 Task: Choose the host language as Hindi.
Action: Mouse pressed left at (699, 249)
Screenshot: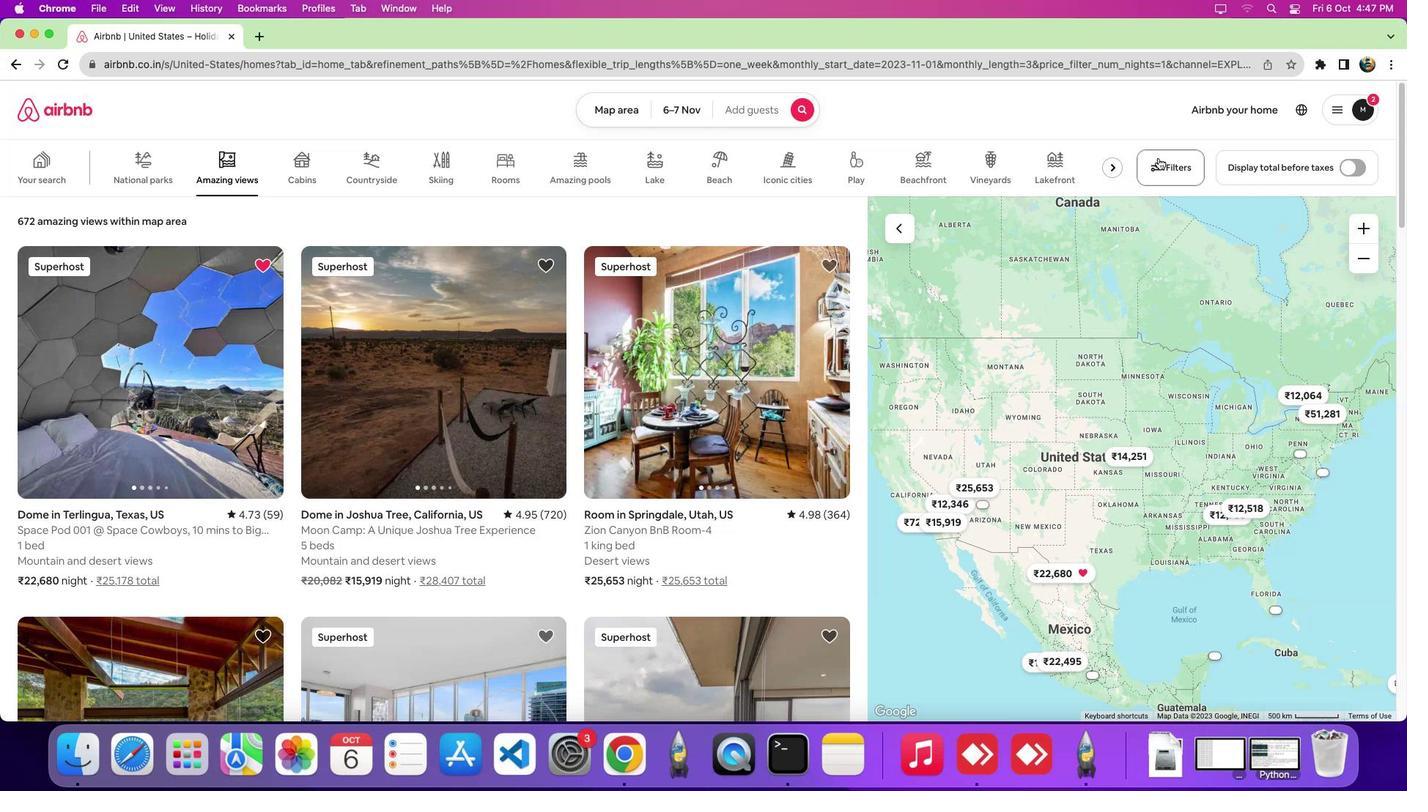 
Action: Mouse moved to (699, 257)
Screenshot: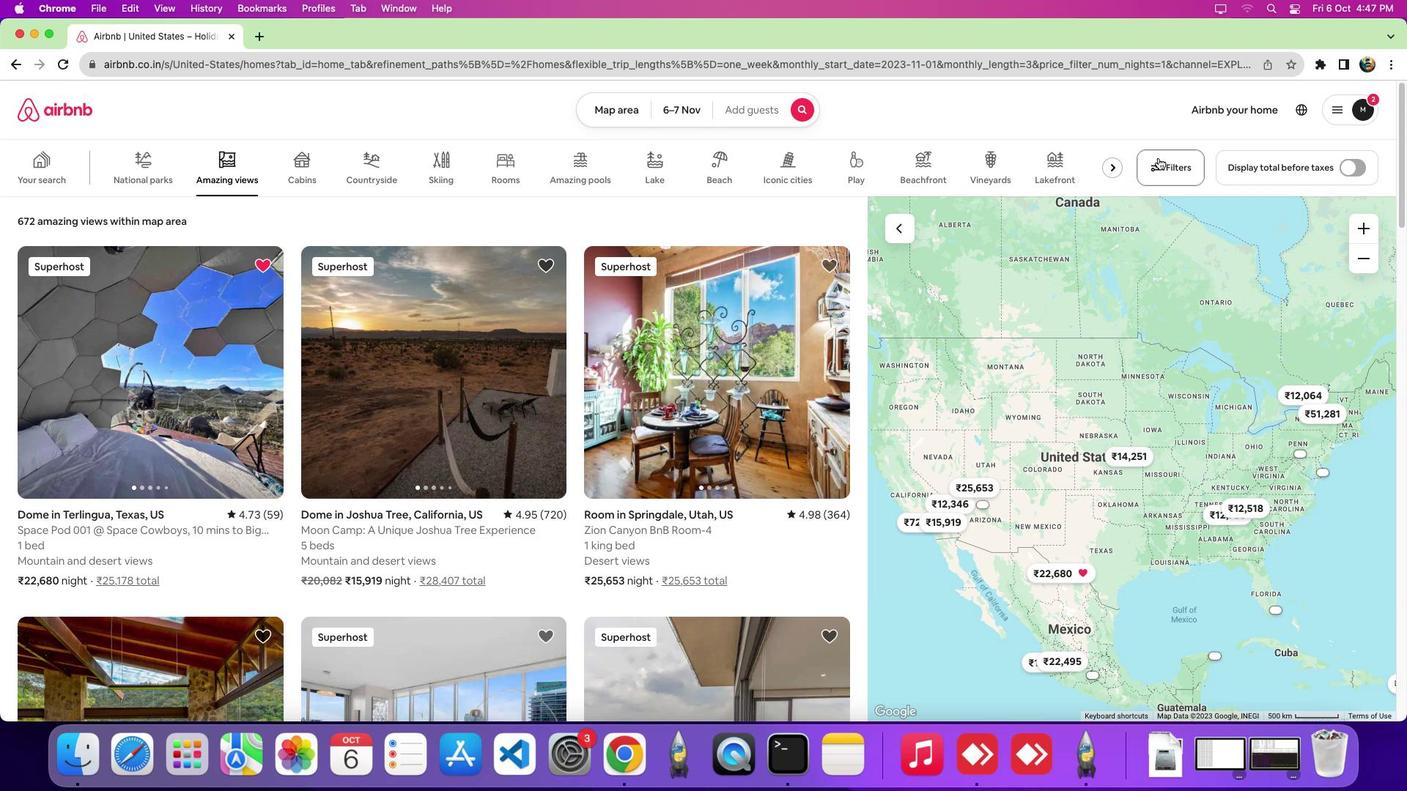 
Action: Mouse pressed left at (699, 257)
Screenshot: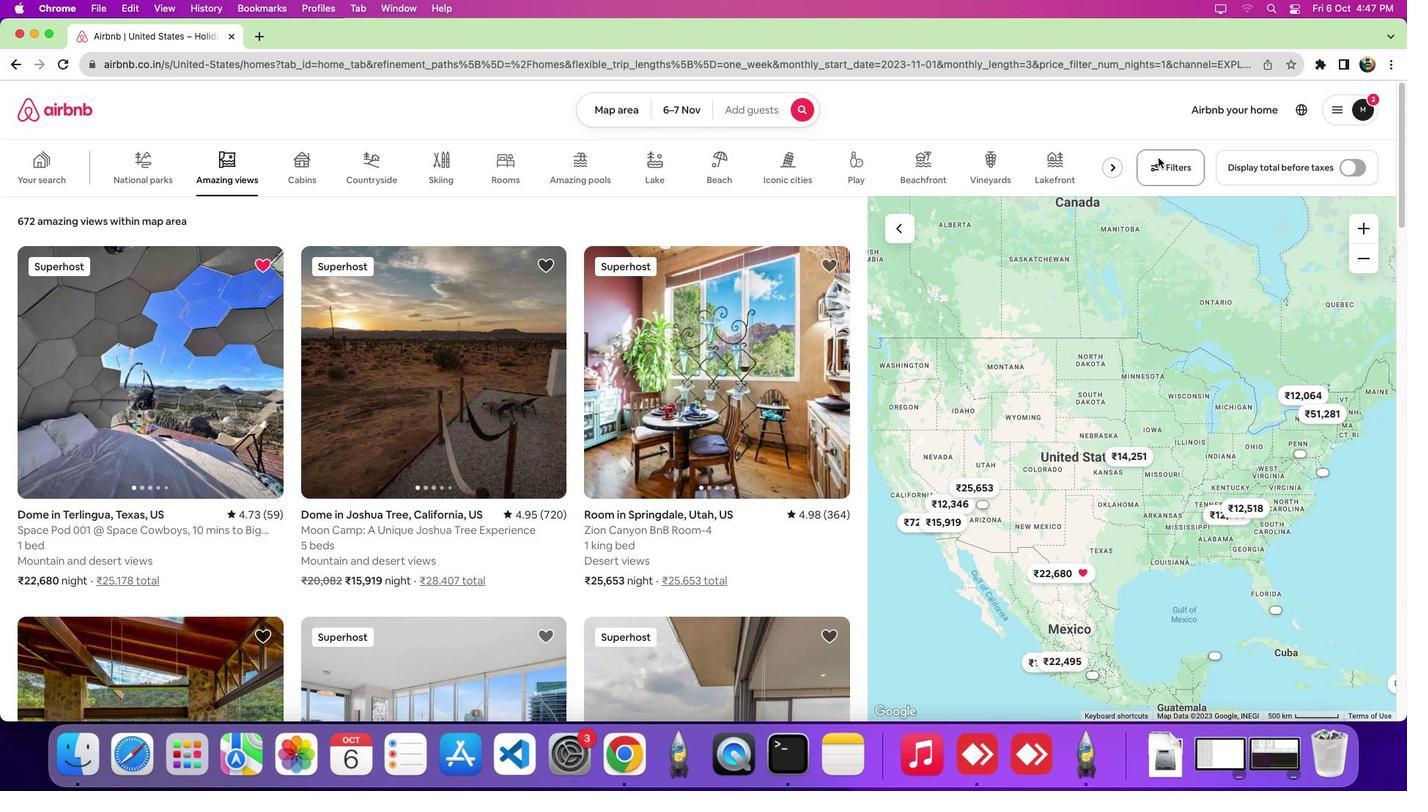 
Action: Mouse pressed left at (699, 257)
Screenshot: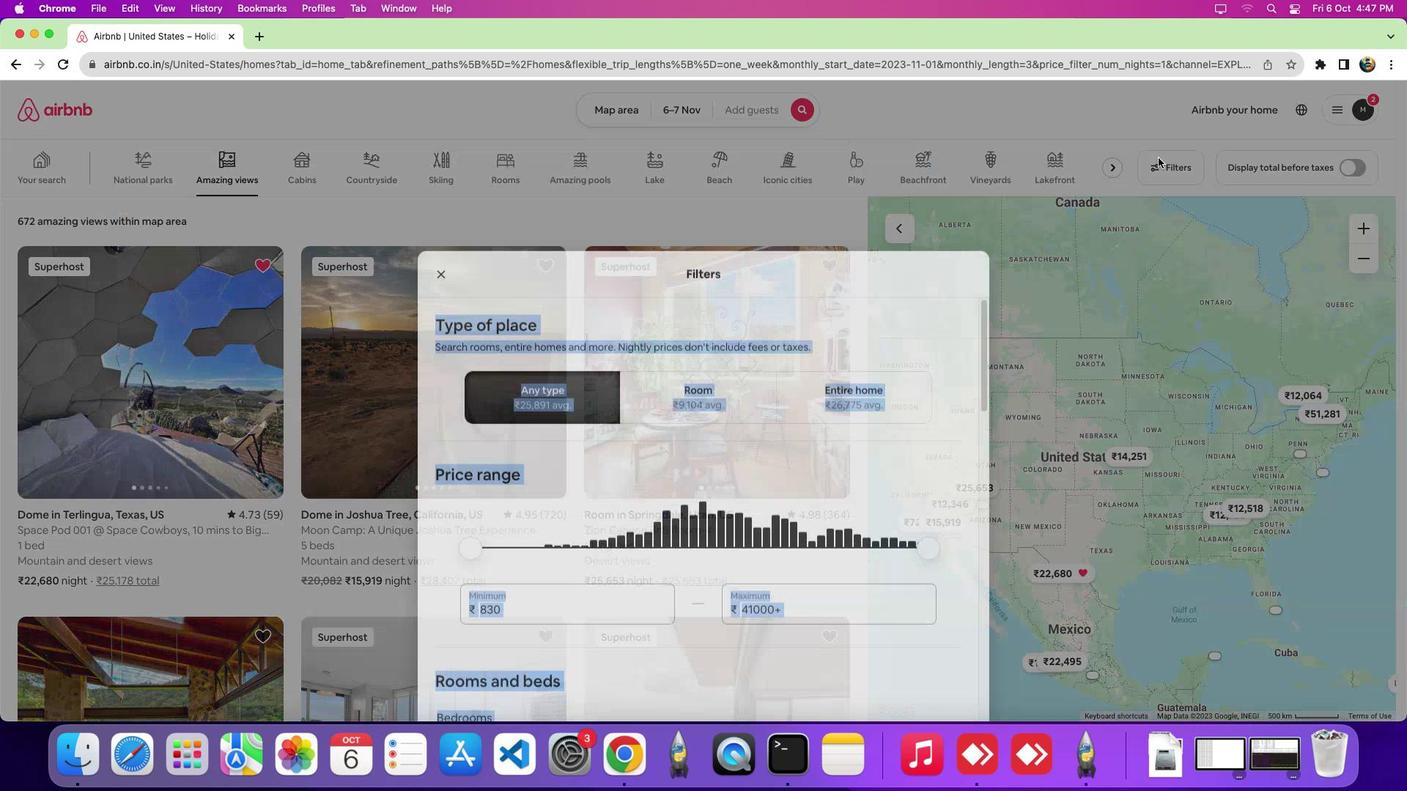 
Action: Mouse moved to (699, 263)
Screenshot: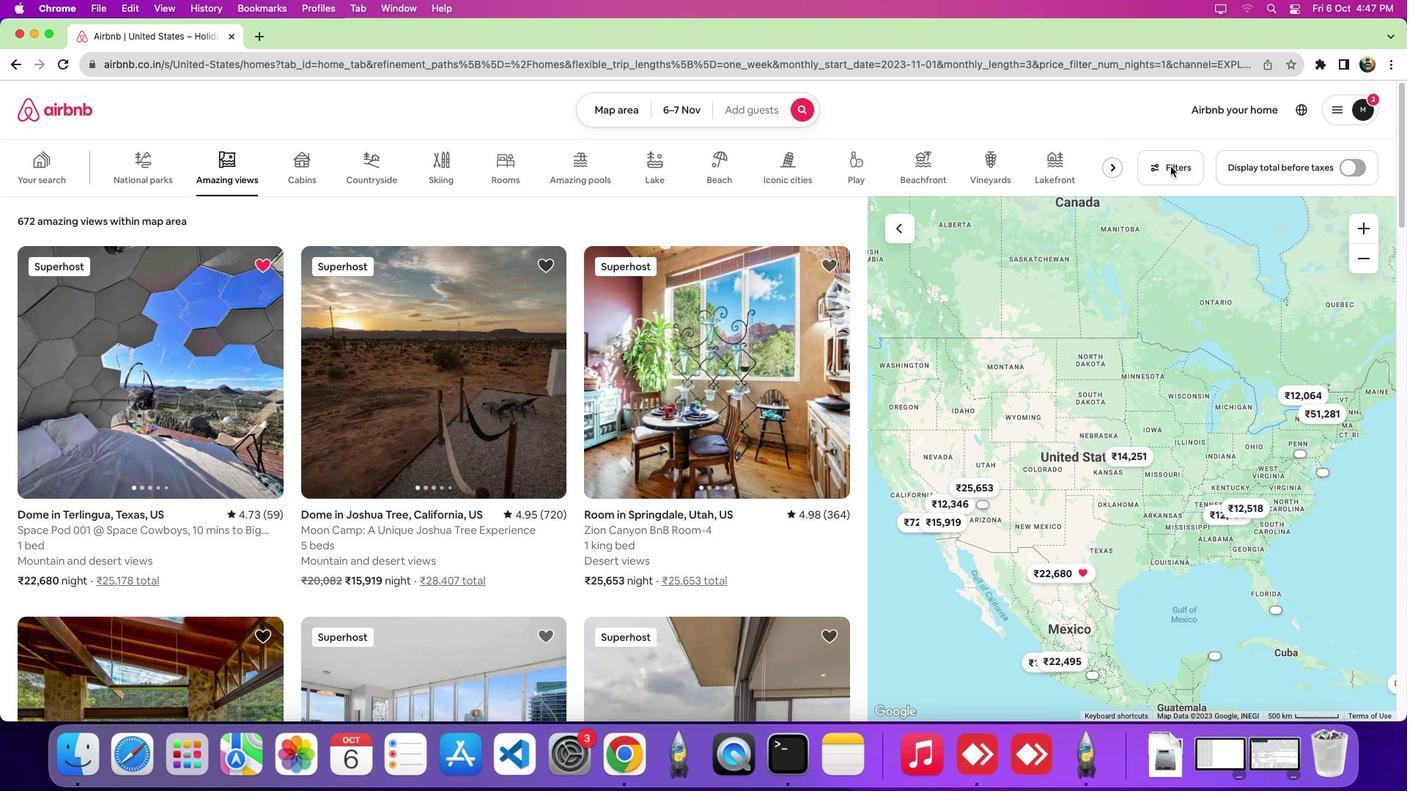 
Action: Mouse pressed left at (699, 263)
Screenshot: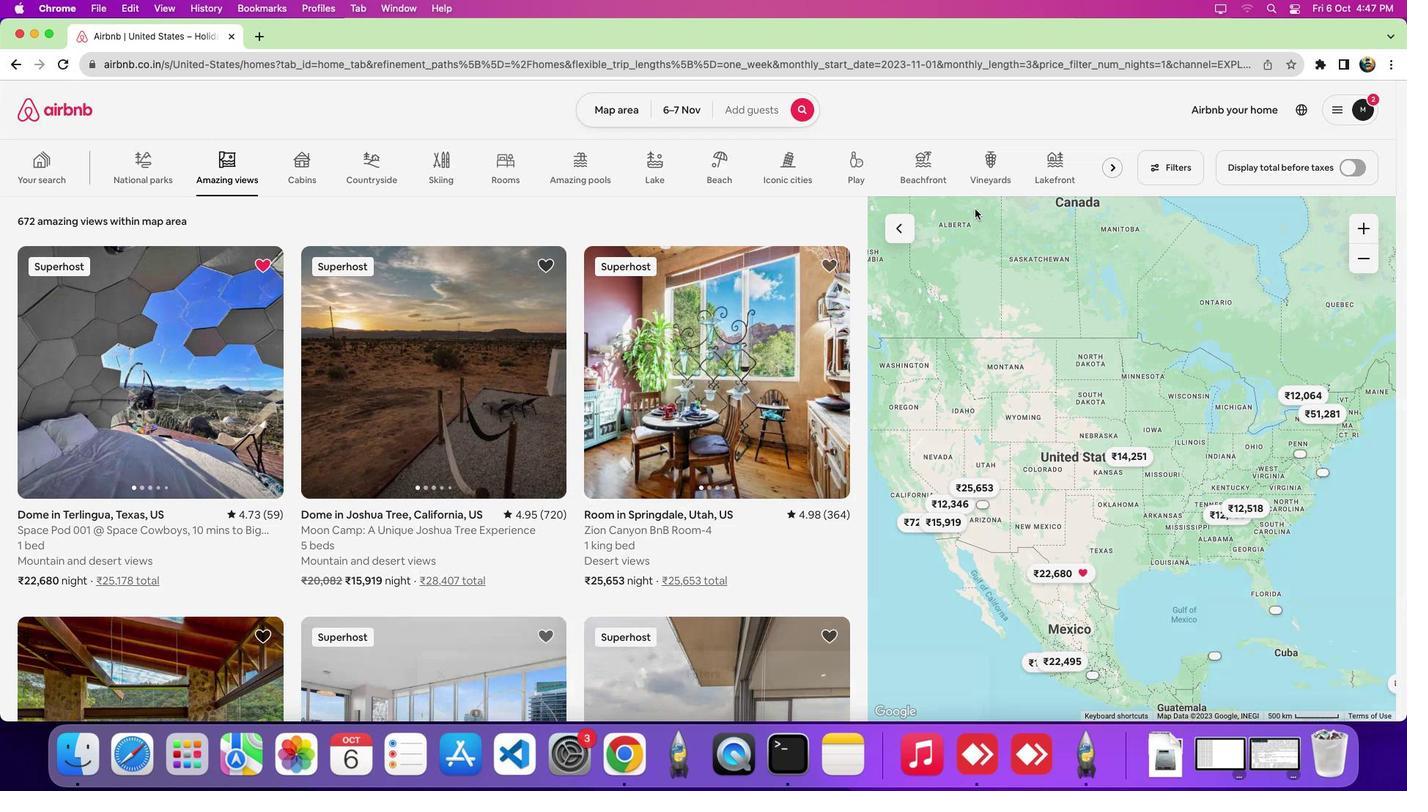 
Action: Mouse moved to (690, 319)
Screenshot: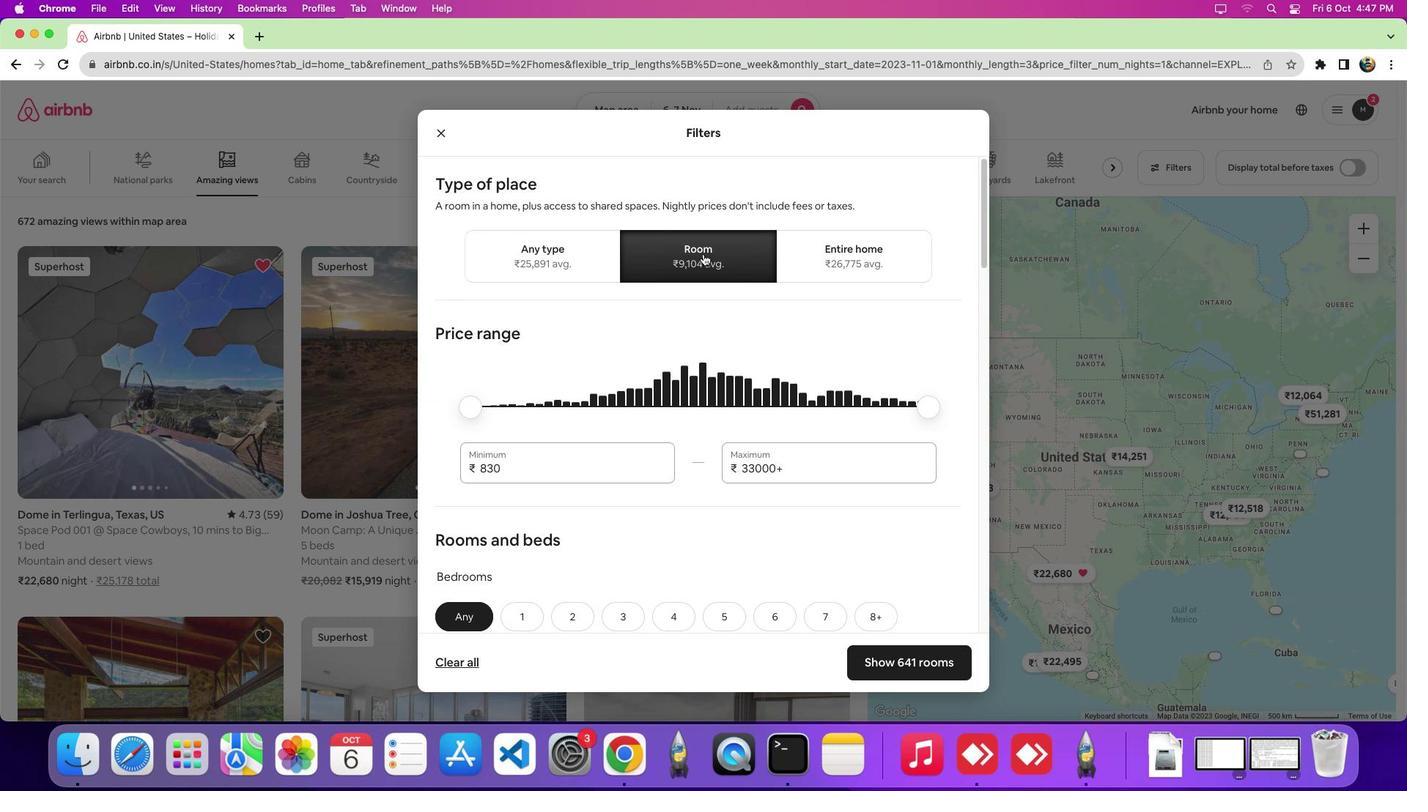 
Action: Mouse pressed left at (690, 319)
Screenshot: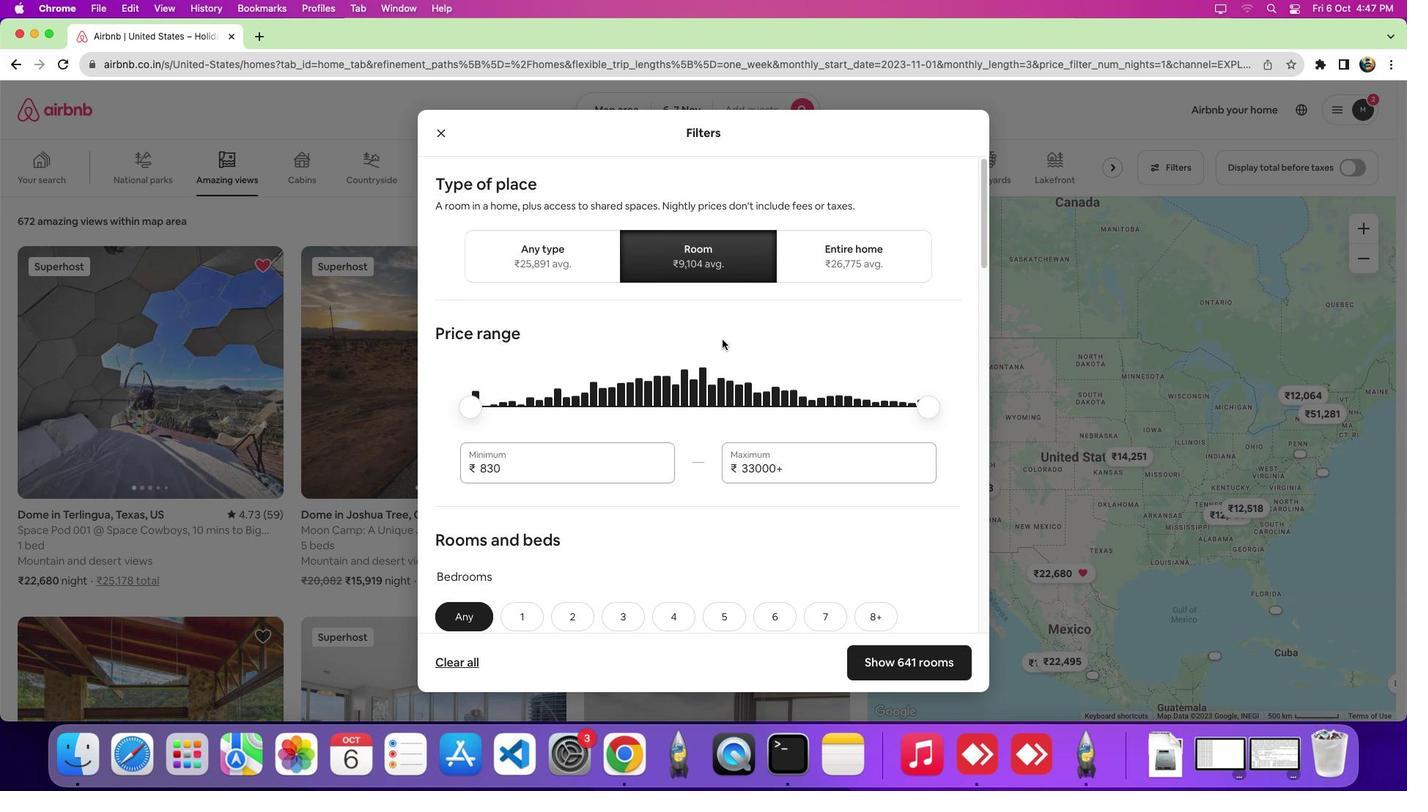
Action: Mouse moved to (692, 442)
Screenshot: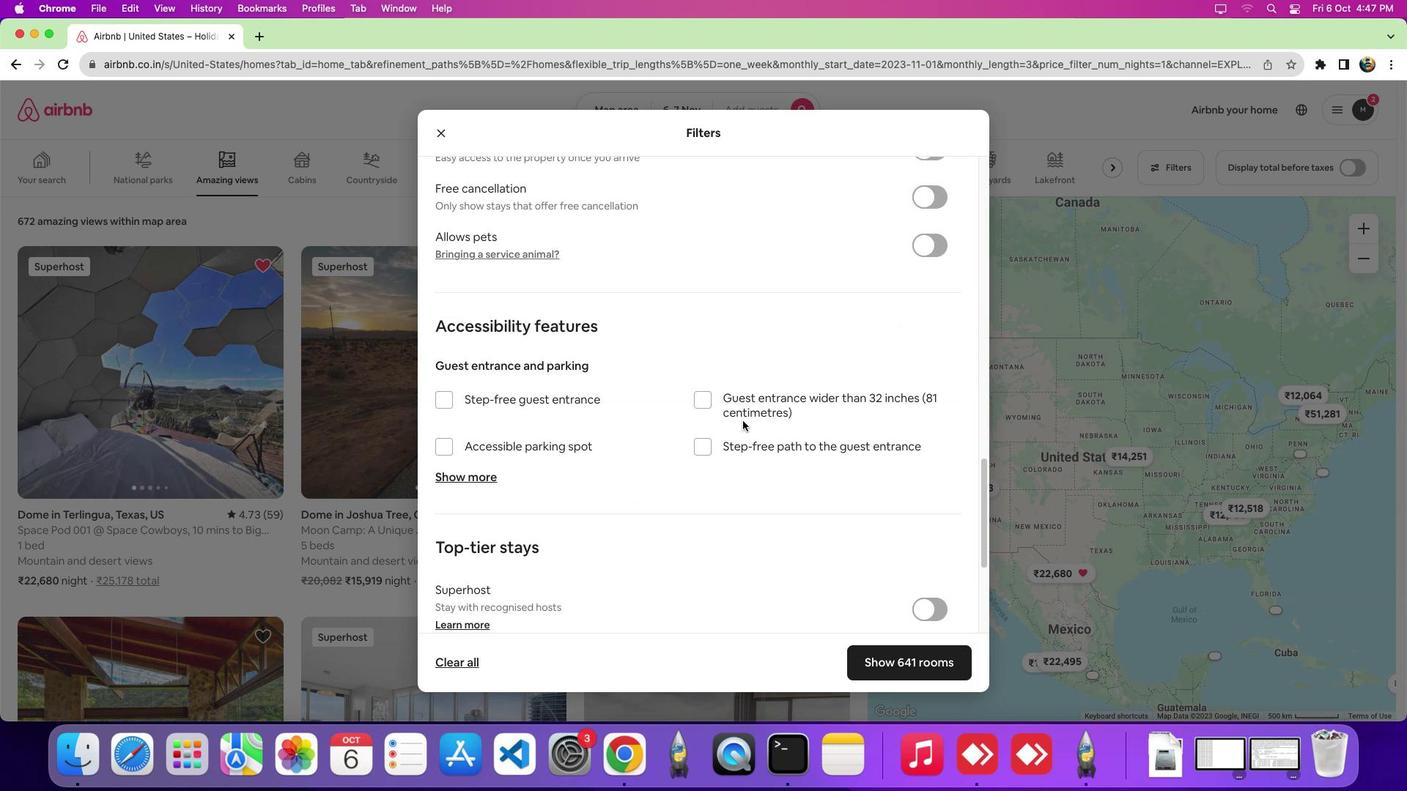 
Action: Mouse scrolled (692, 442) with delta (677, 153)
Screenshot: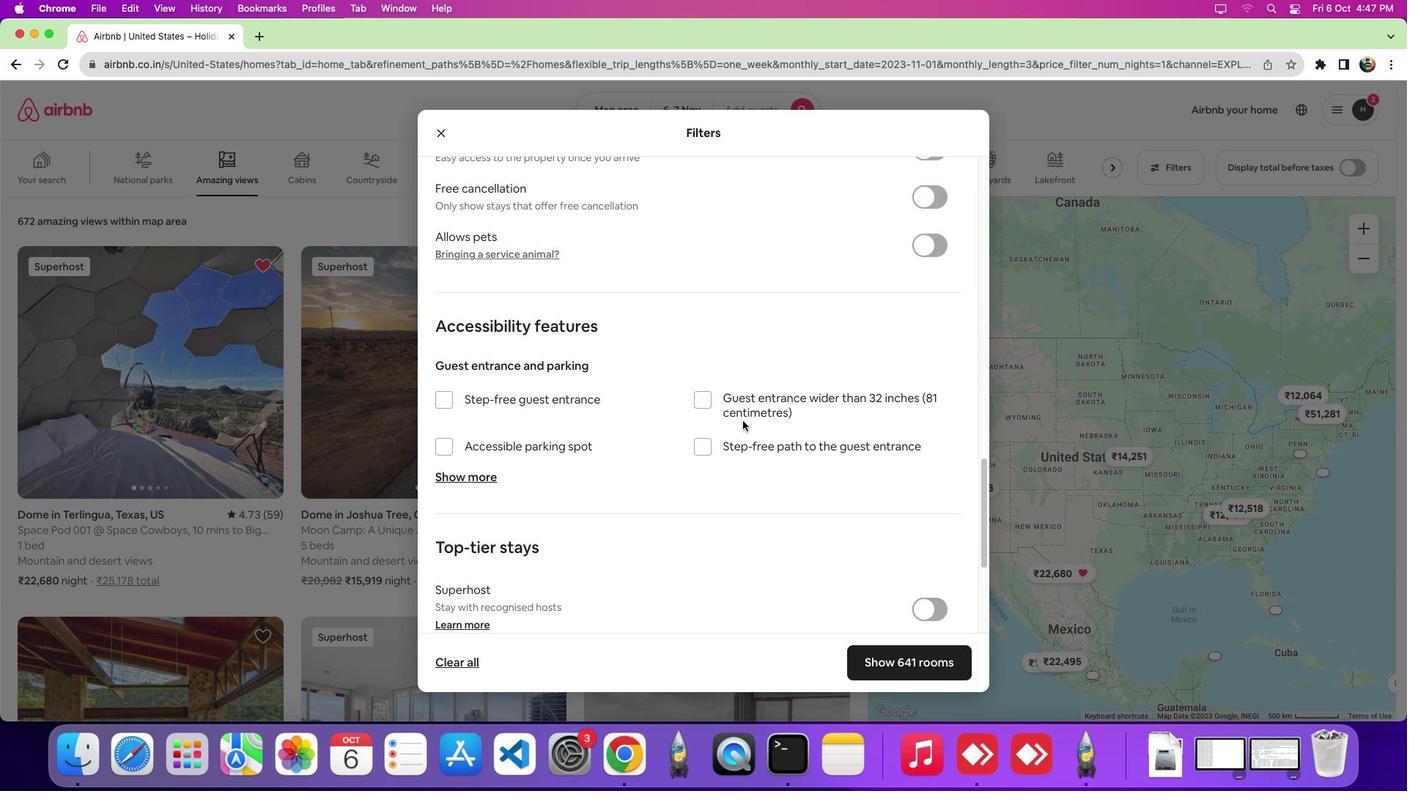 
Action: Mouse scrolled (692, 442) with delta (677, 152)
Screenshot: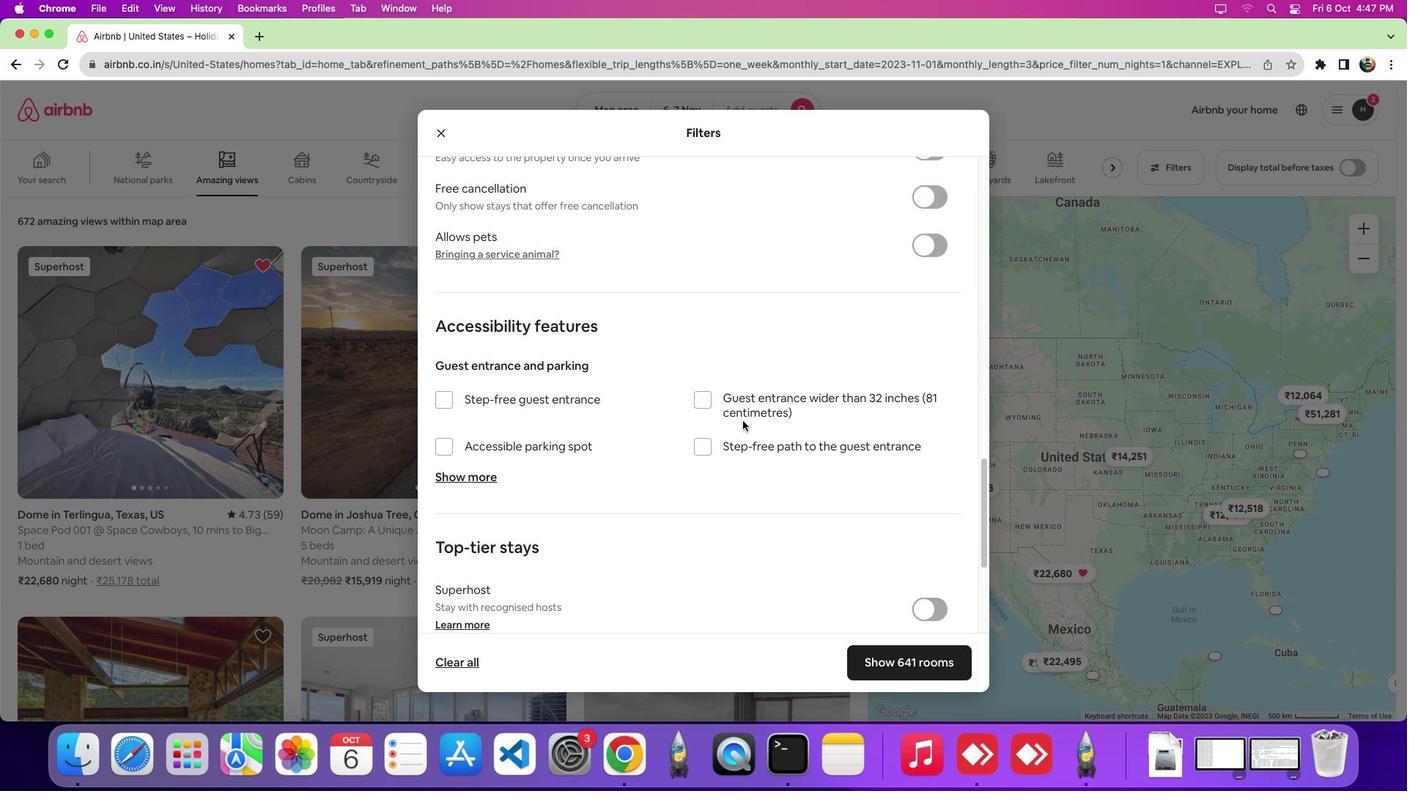 
Action: Mouse scrolled (692, 442) with delta (677, 148)
Screenshot: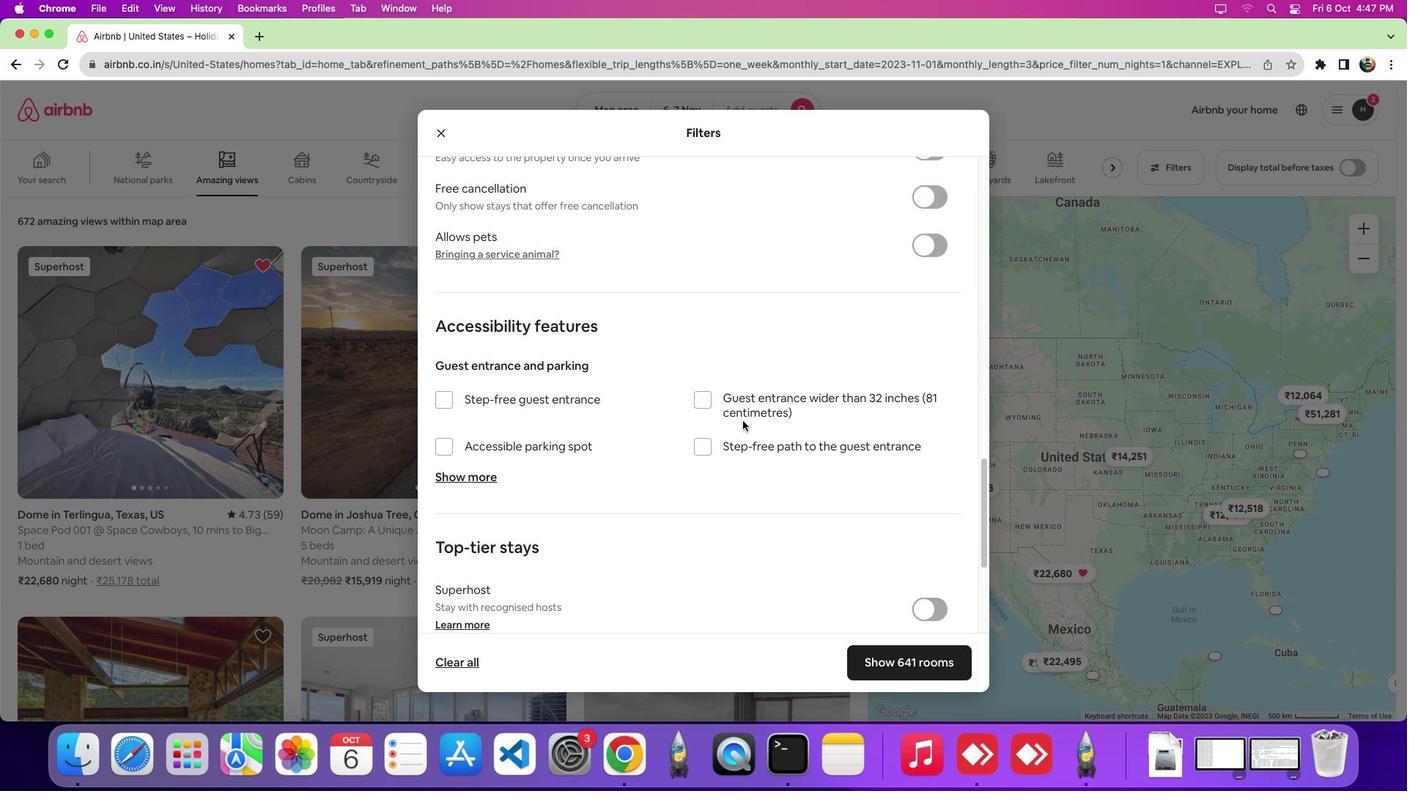 
Action: Mouse scrolled (692, 442) with delta (677, 146)
Screenshot: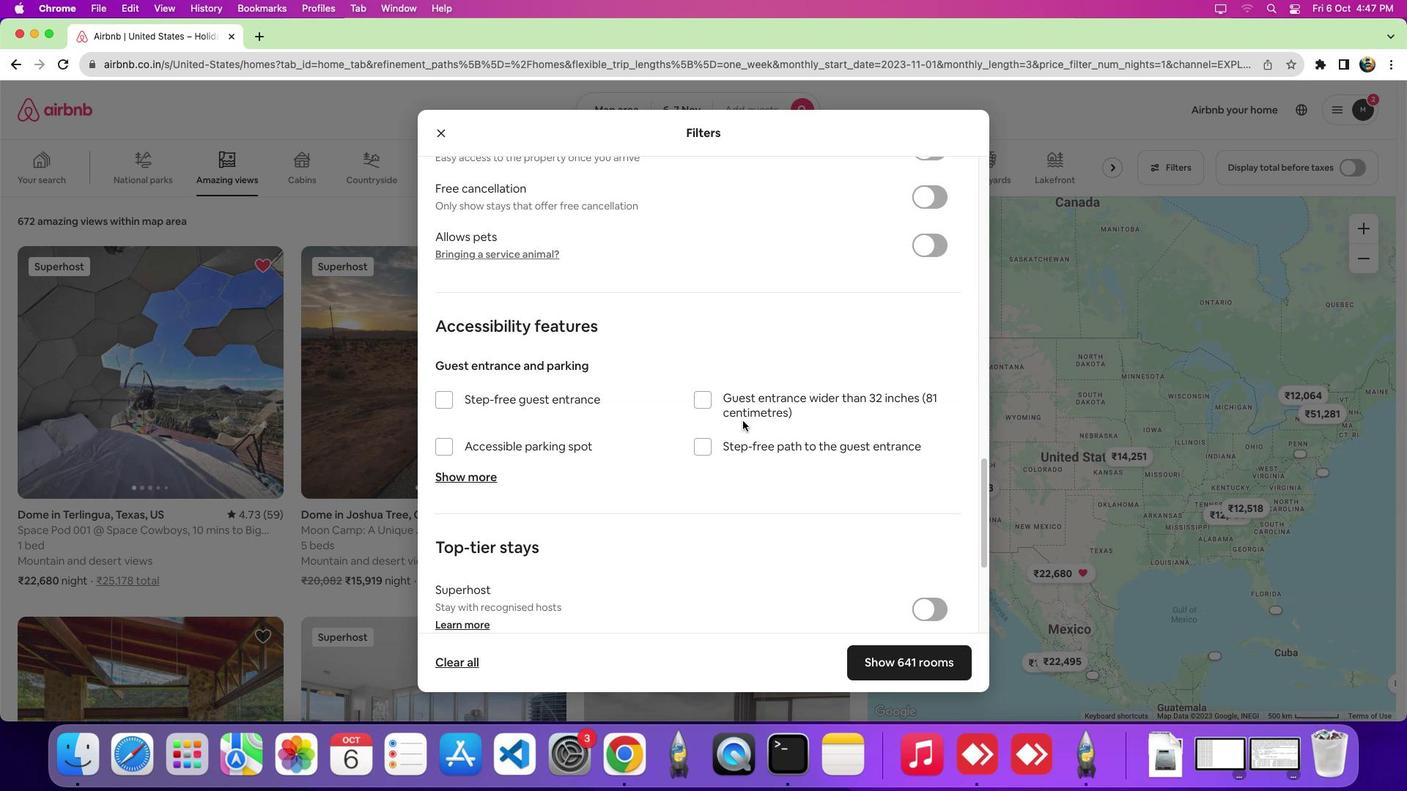 
Action: Mouse scrolled (692, 442) with delta (677, 145)
Screenshot: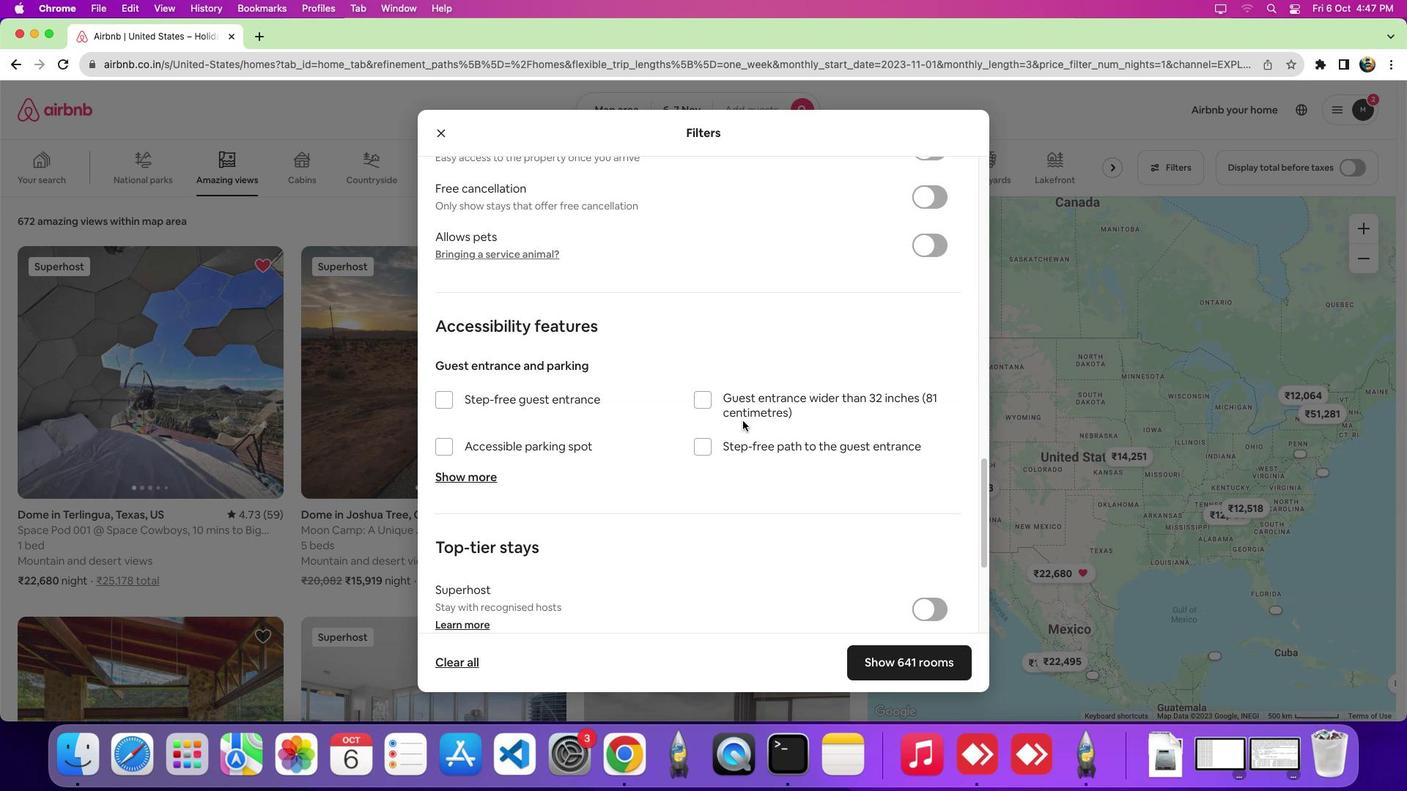 
Action: Mouse moved to (691, 429)
Screenshot: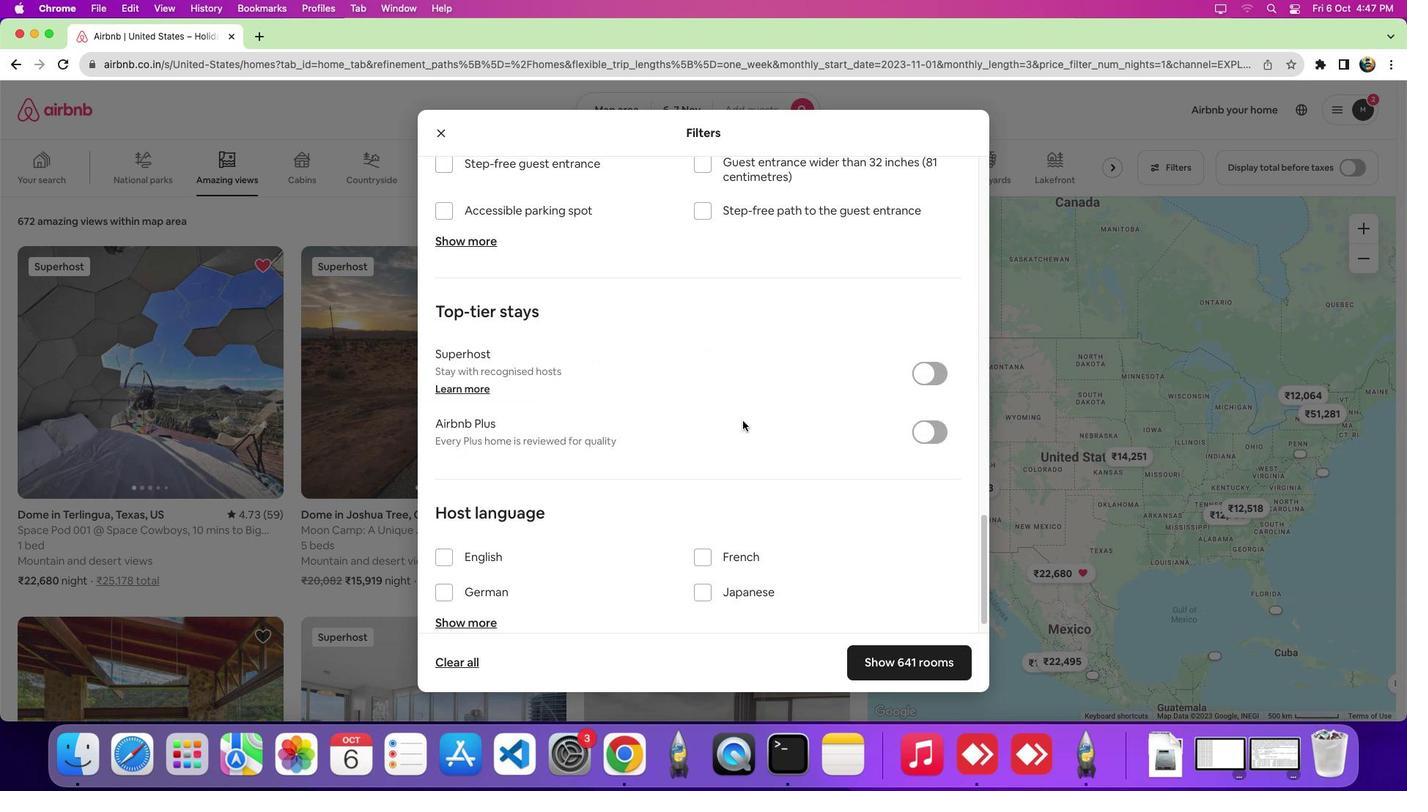 
Action: Mouse scrolled (691, 429) with delta (677, 153)
Screenshot: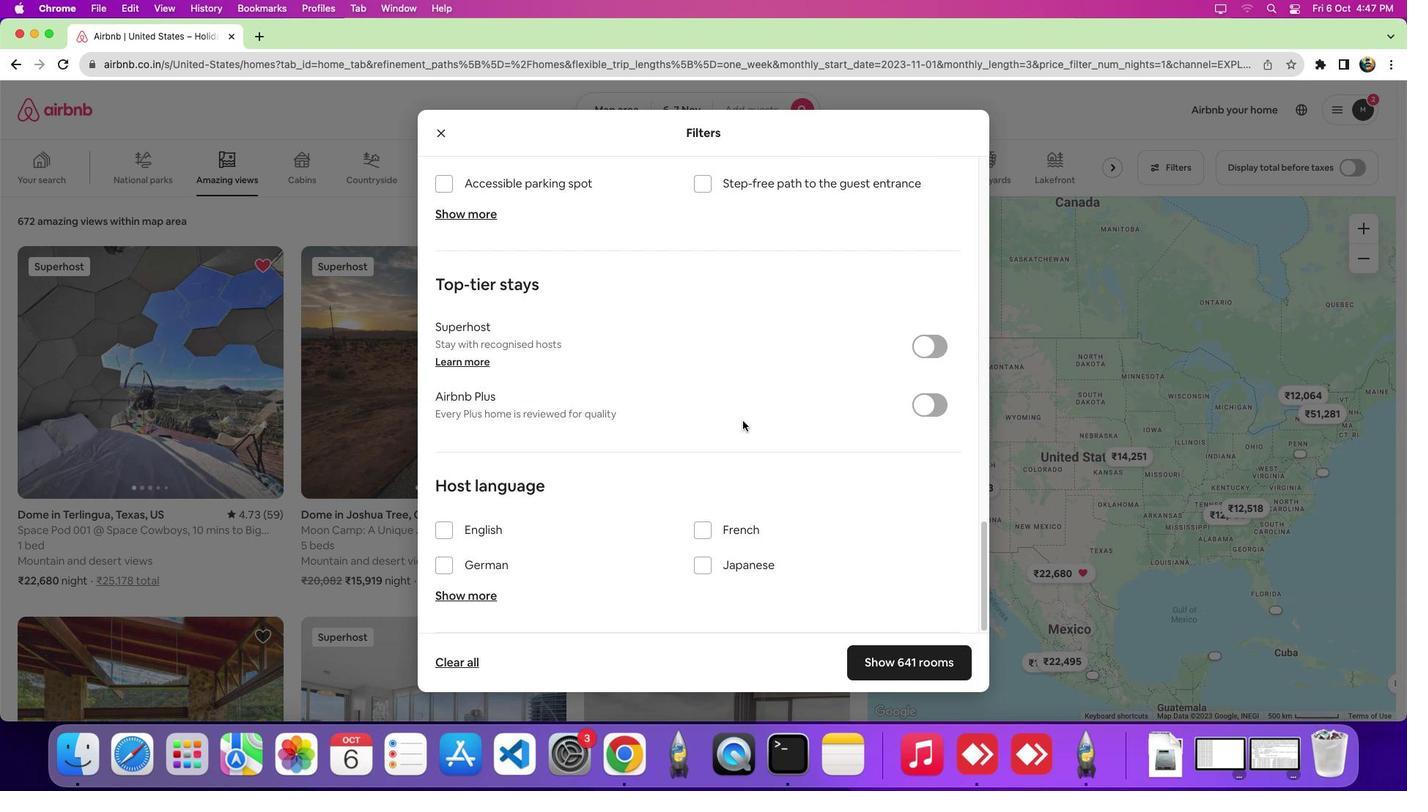 
Action: Mouse scrolled (691, 429) with delta (677, 152)
Screenshot: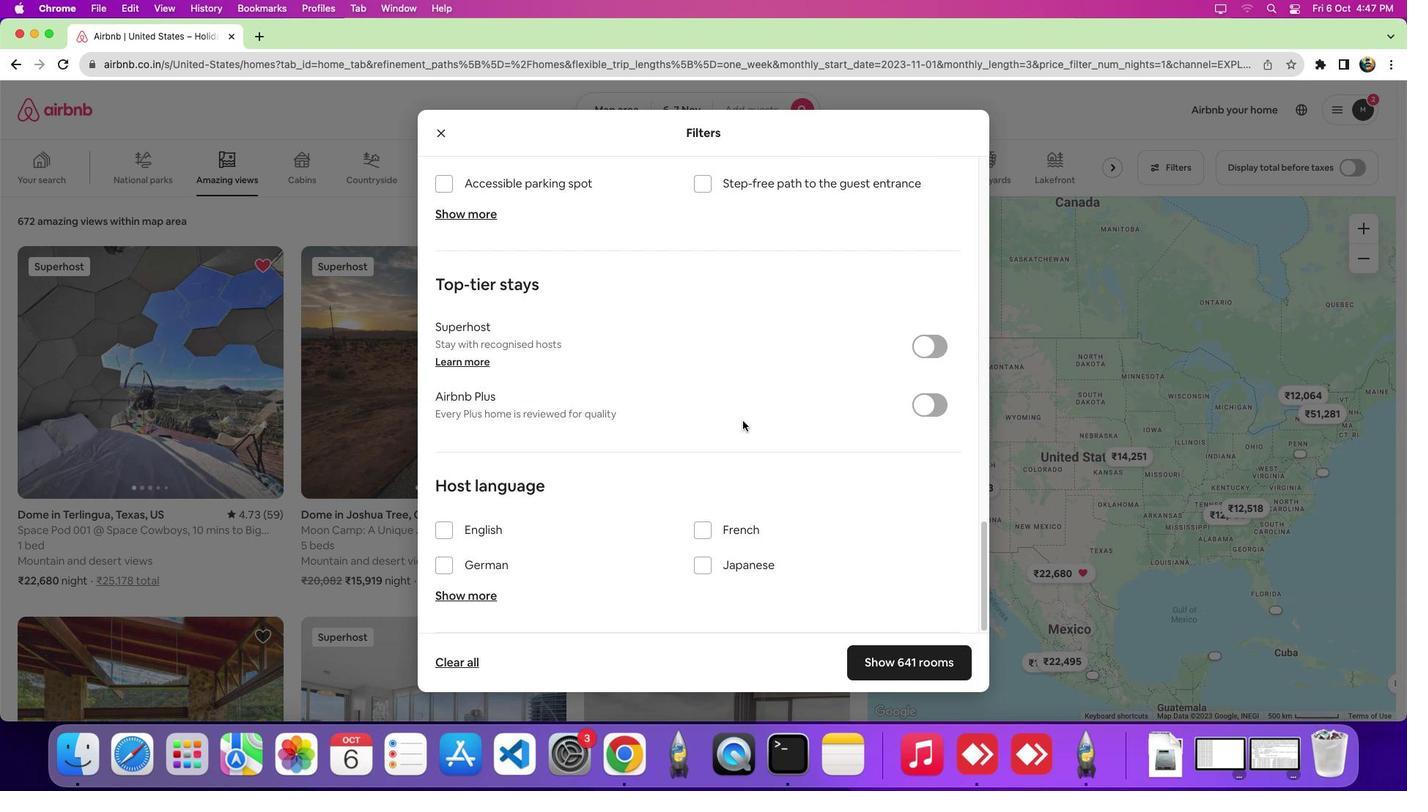 
Action: Mouse scrolled (691, 429) with delta (677, 148)
Screenshot: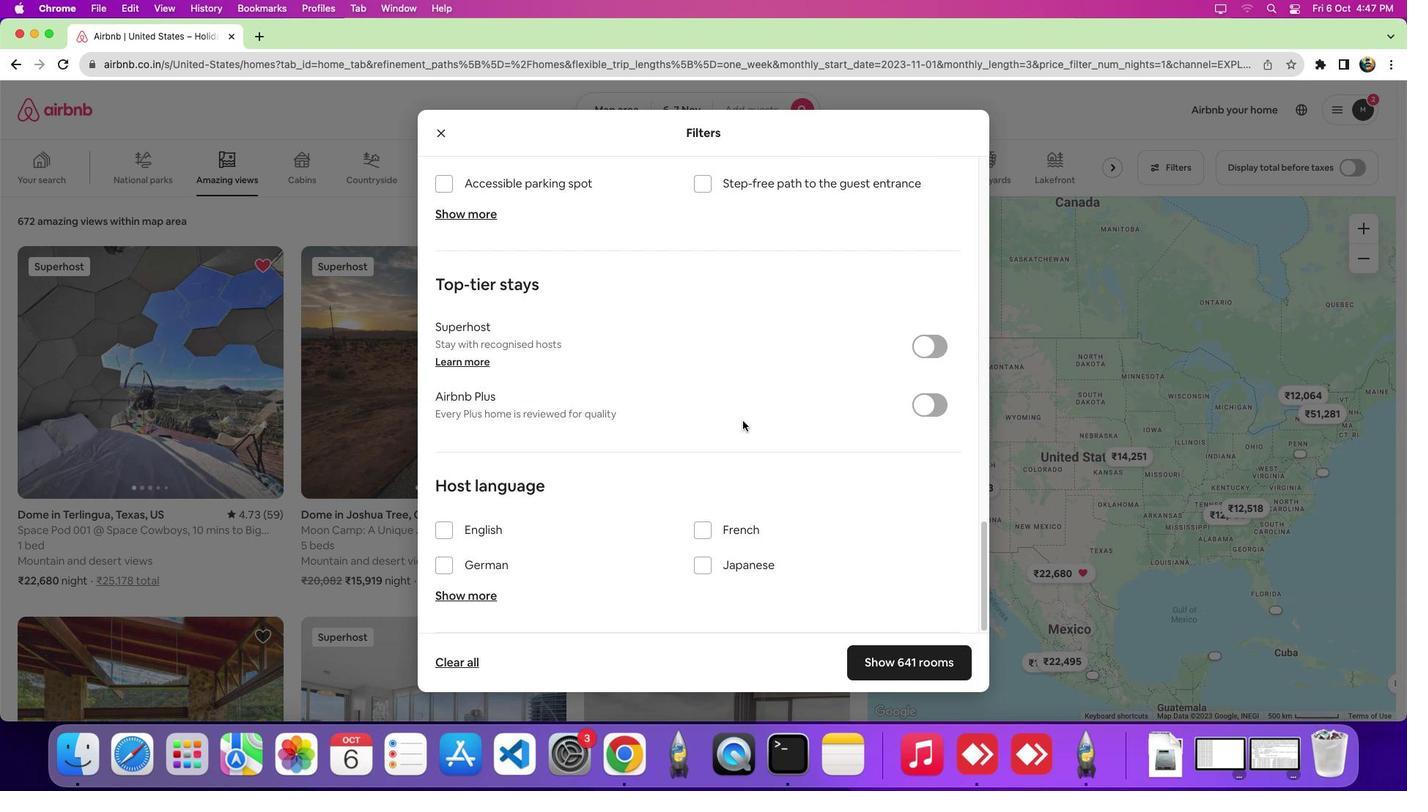 
Action: Mouse scrolled (691, 429) with delta (677, 146)
Screenshot: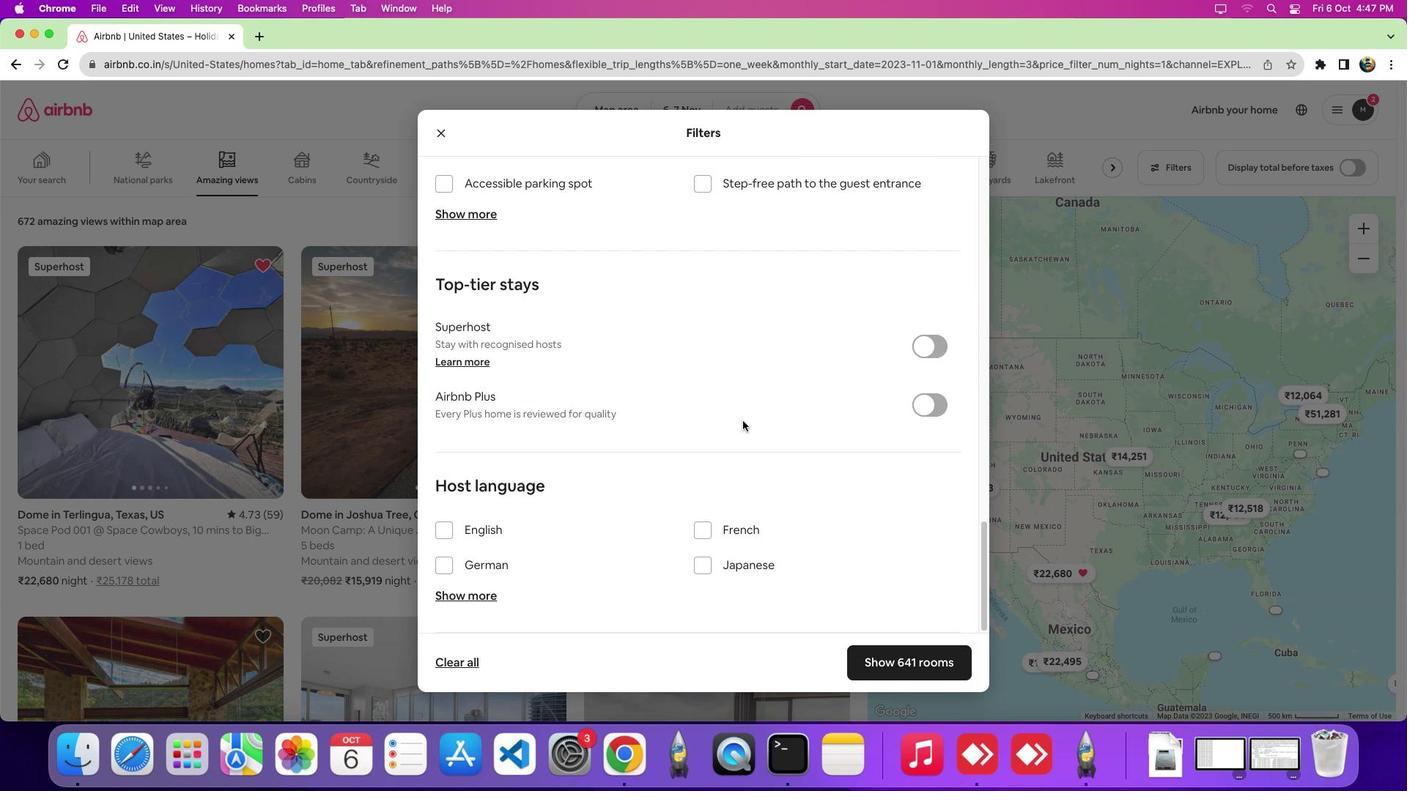 
Action: Mouse scrolled (691, 429) with delta (677, 145)
Screenshot: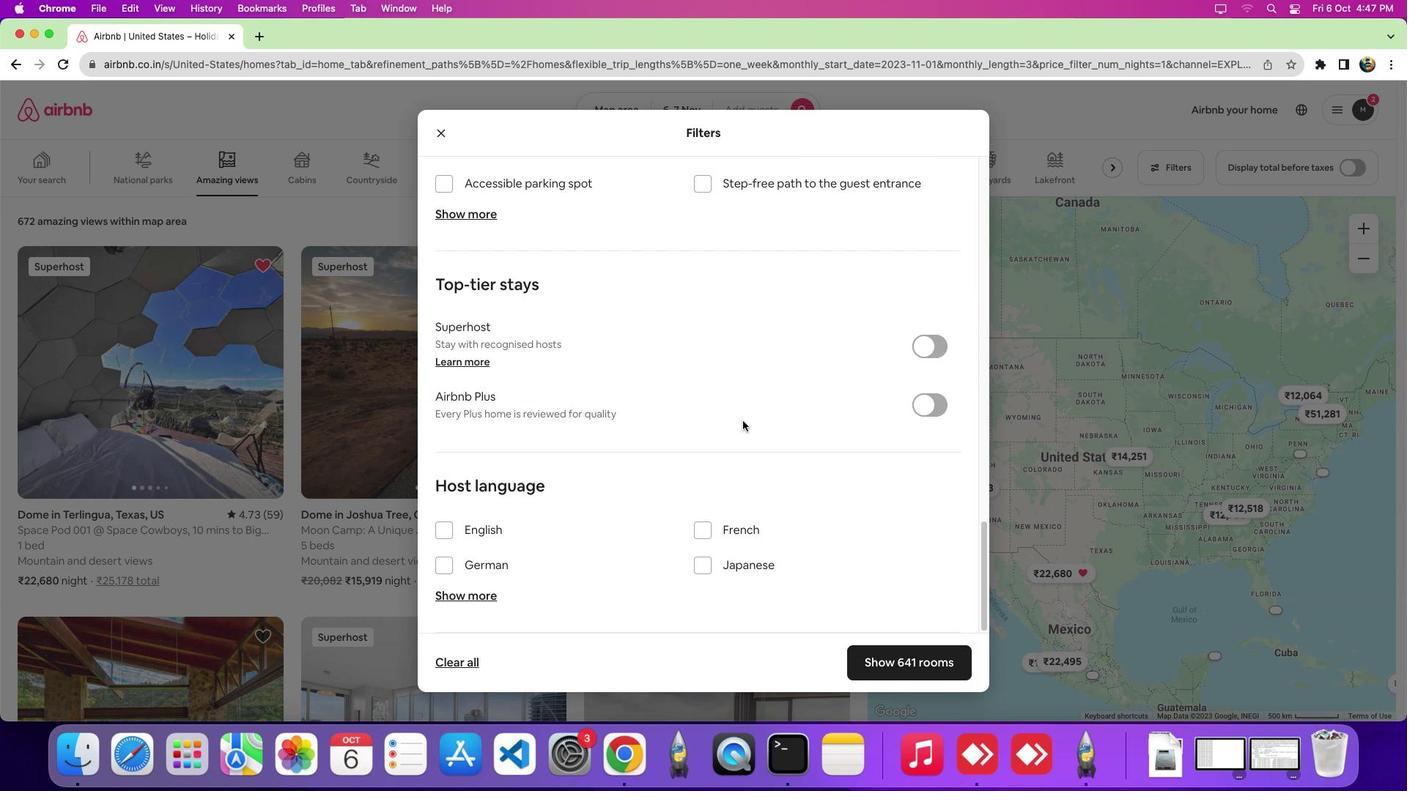 
Action: Mouse moved to (686, 546)
Screenshot: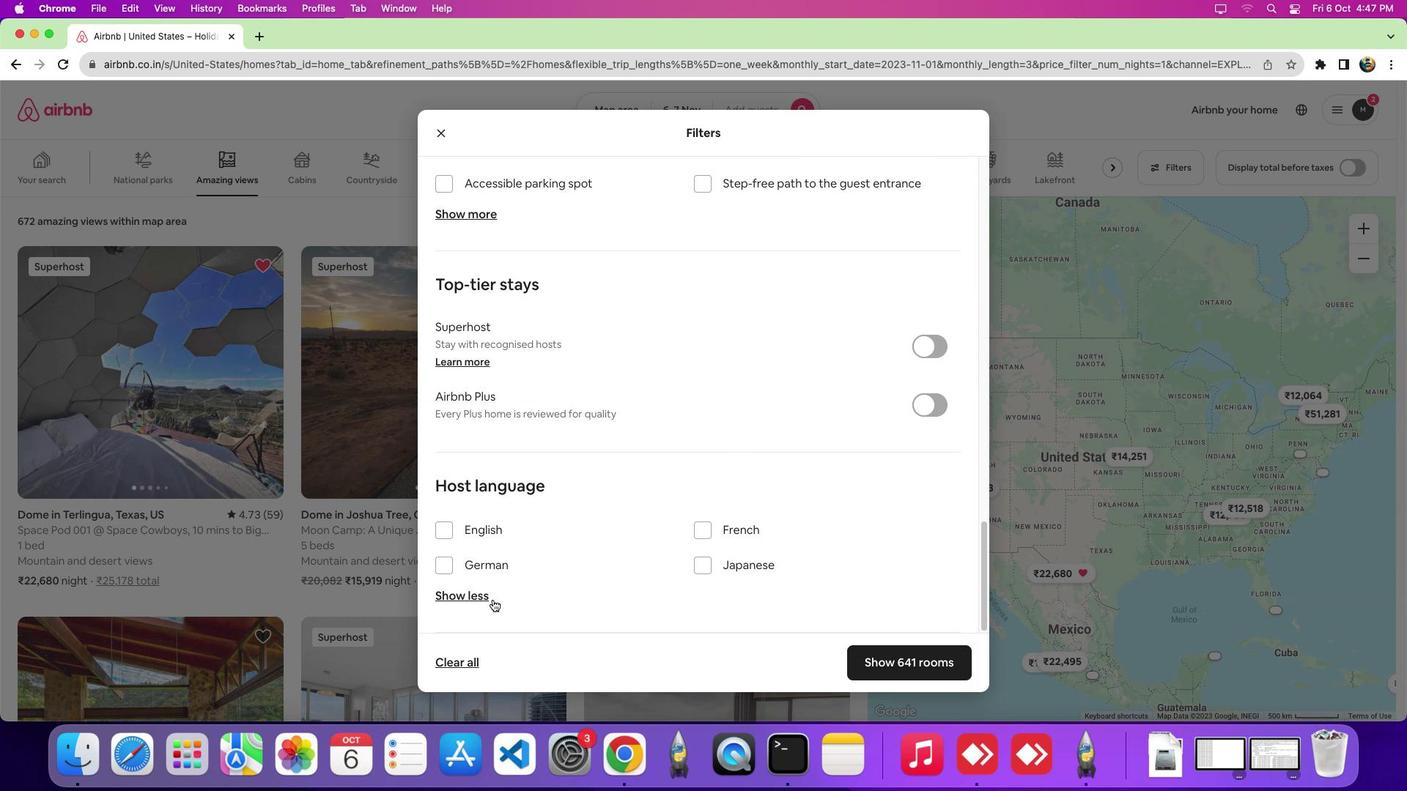 
Action: Mouse pressed left at (686, 546)
Screenshot: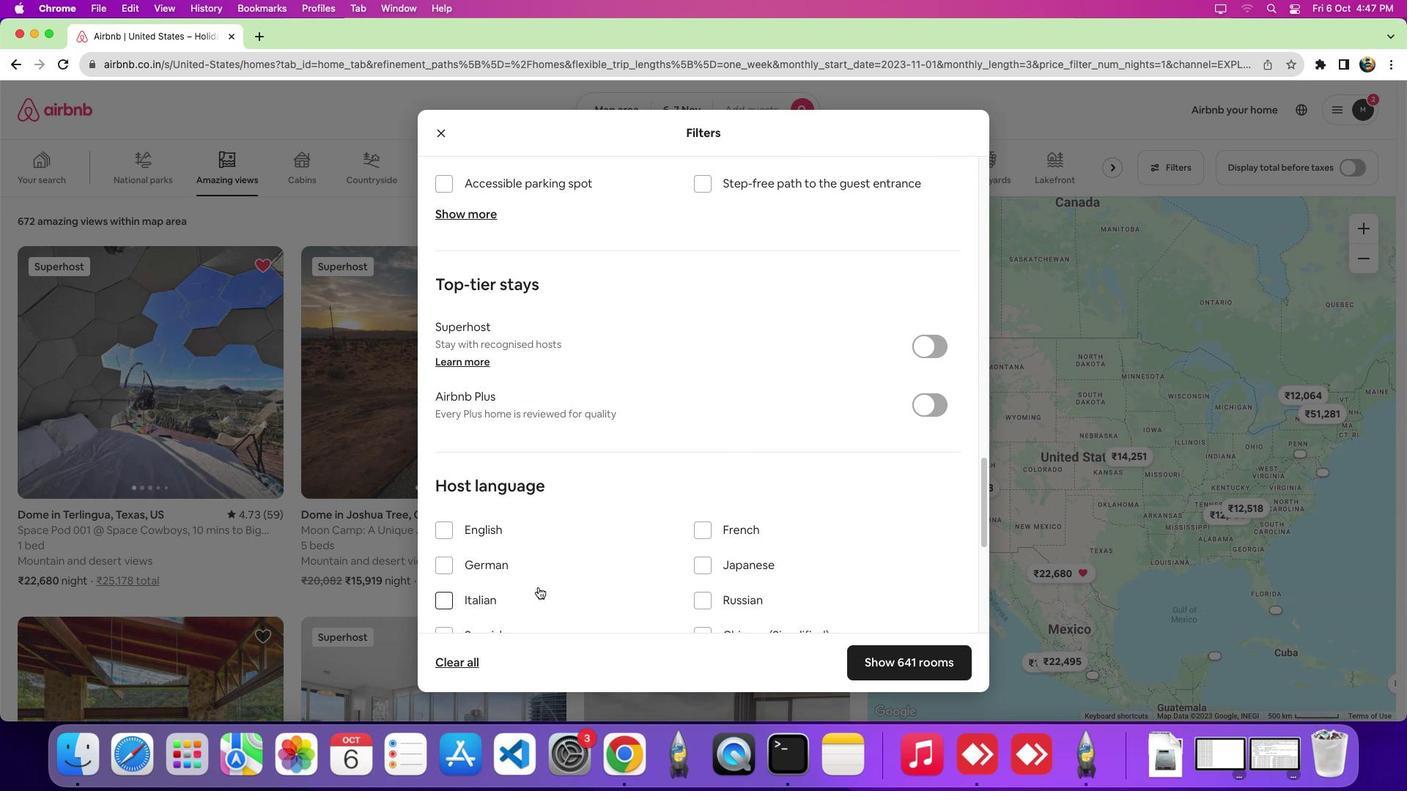 
Action: Mouse moved to (690, 509)
Screenshot: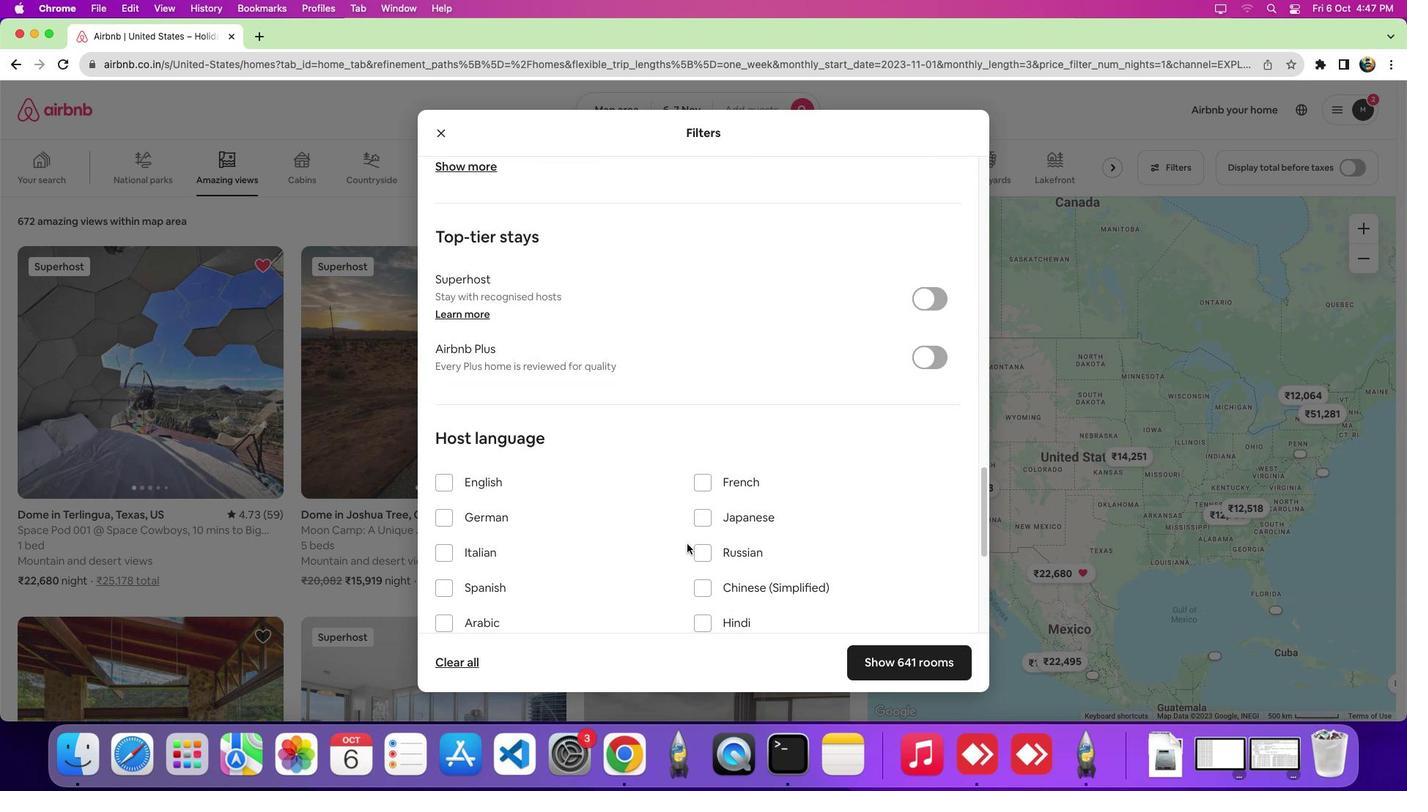 
Action: Mouse scrolled (690, 509) with delta (677, 153)
Screenshot: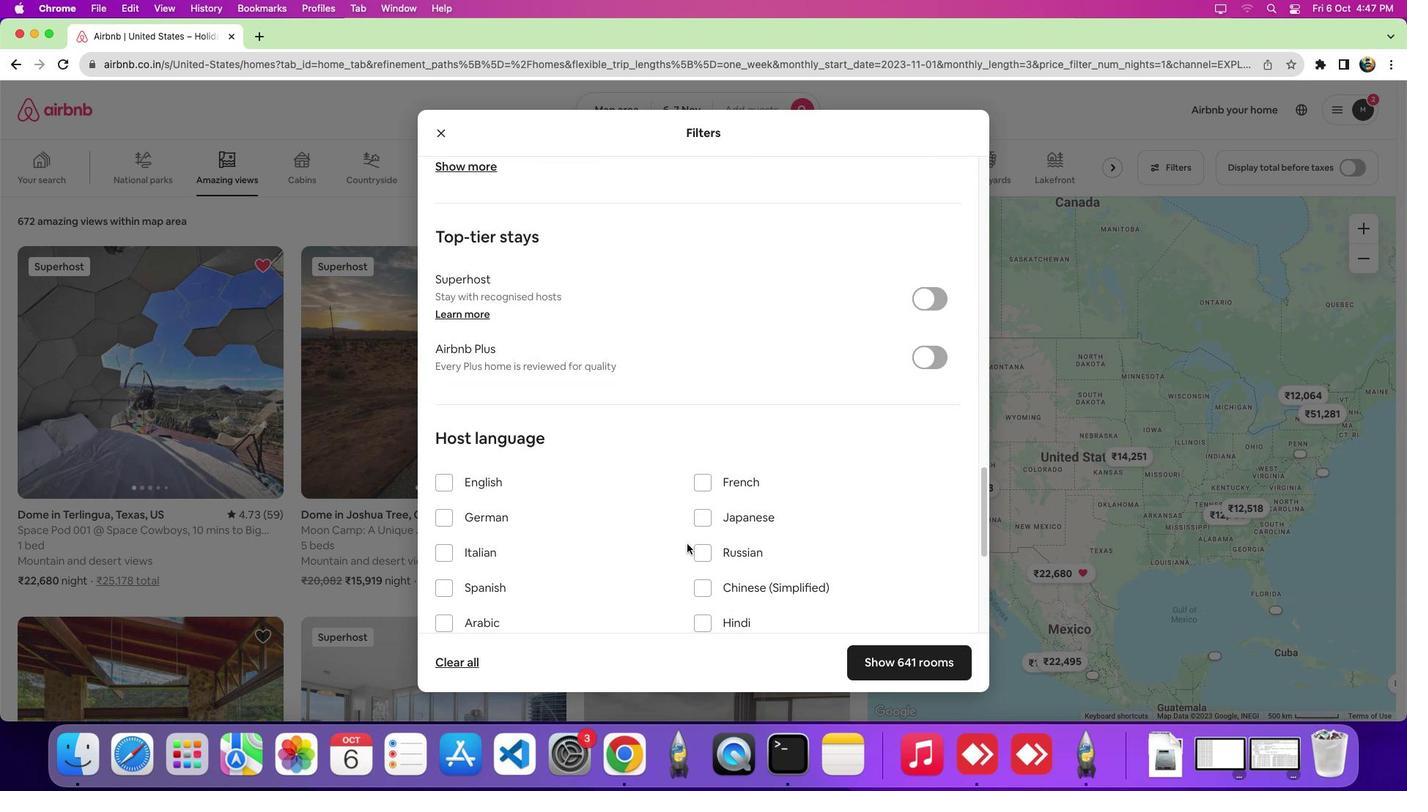 
Action: Mouse scrolled (690, 509) with delta (677, 153)
Screenshot: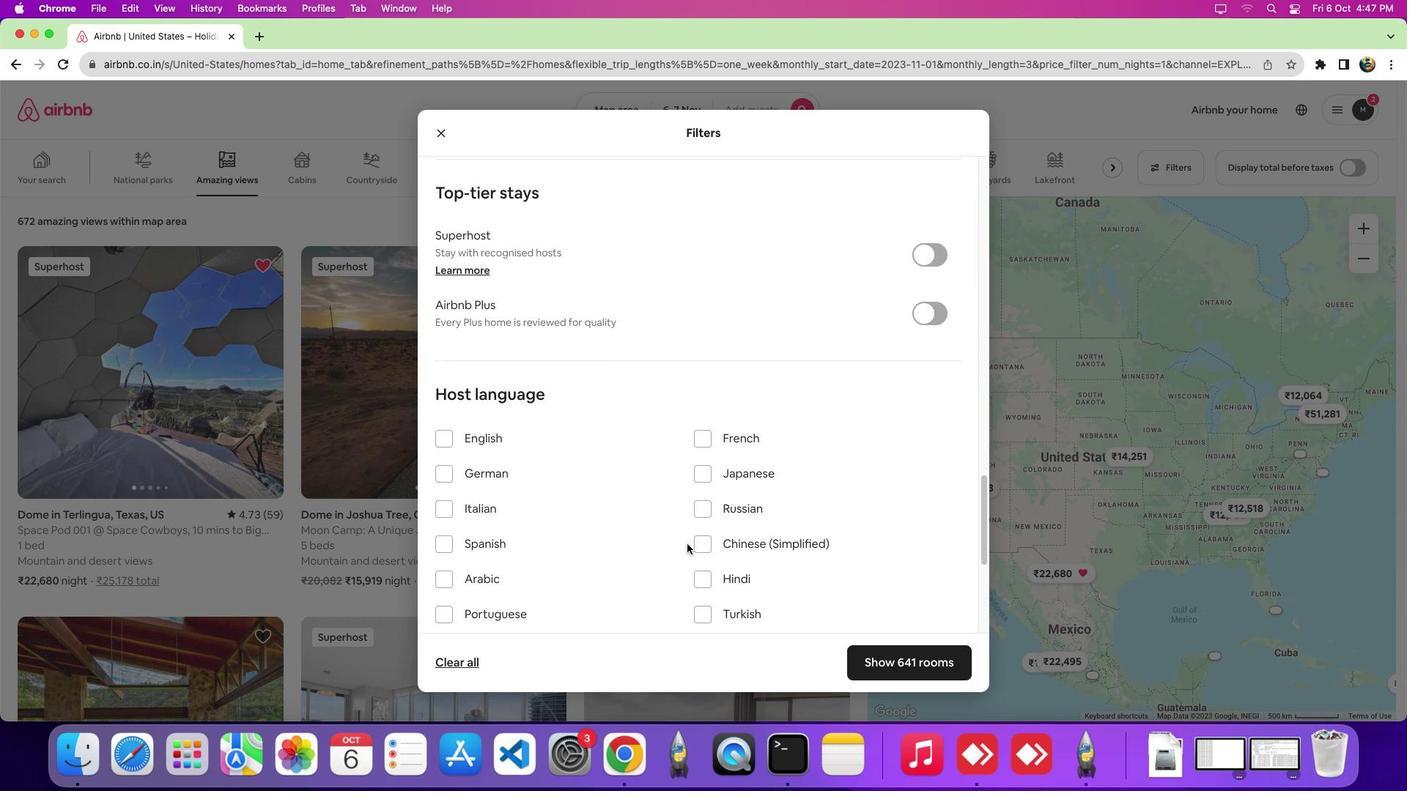 
Action: Mouse scrolled (690, 509) with delta (677, 152)
Screenshot: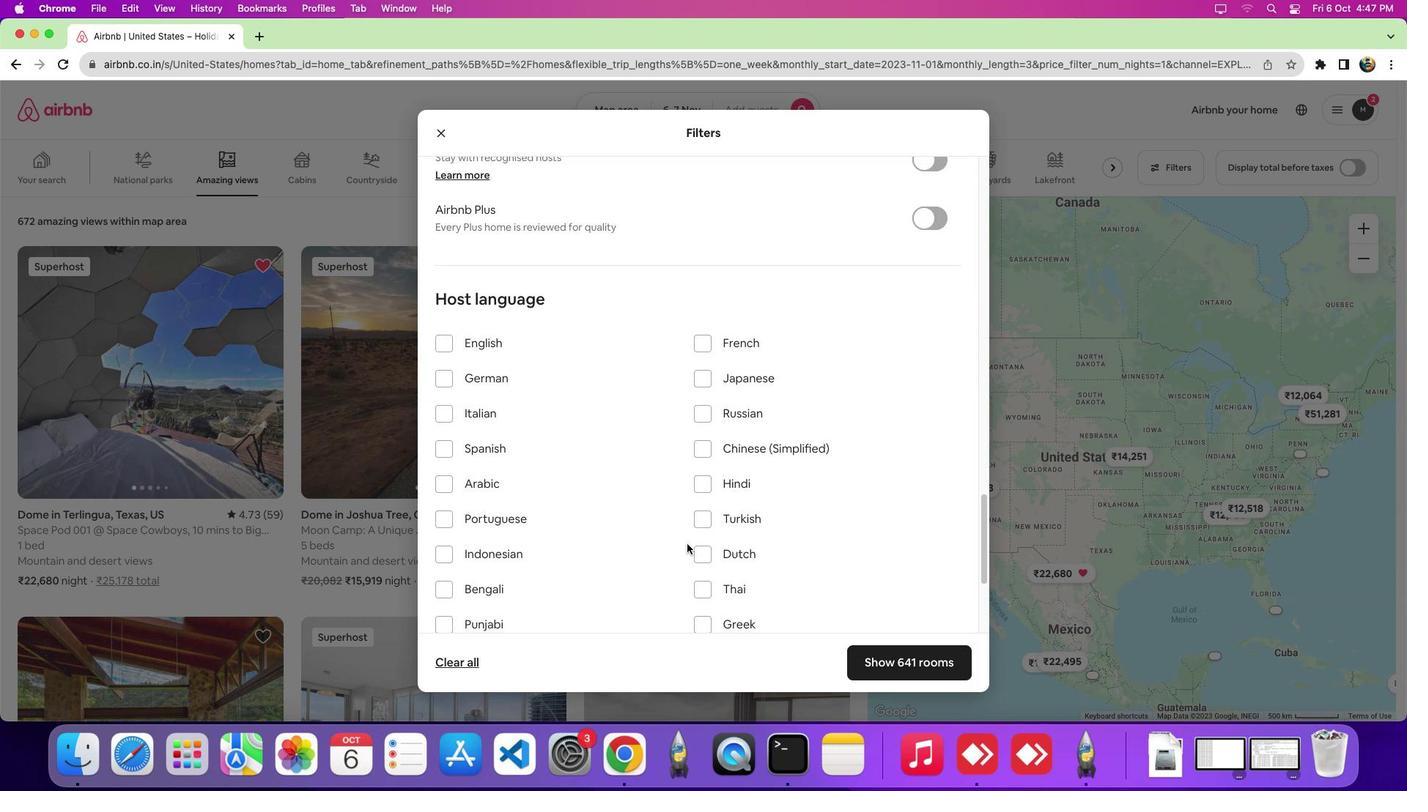 
Action: Mouse scrolled (690, 509) with delta (677, 151)
Screenshot: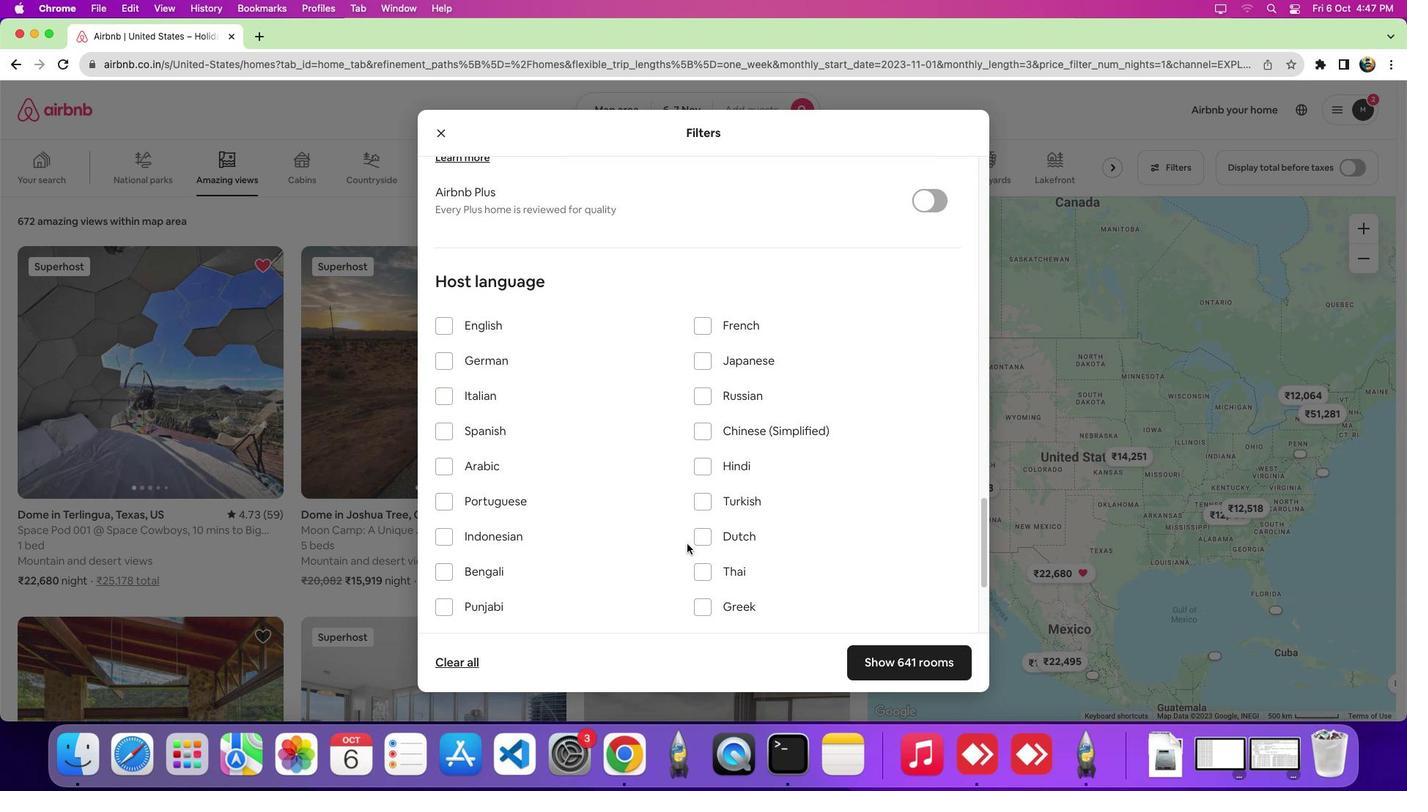 
Action: Mouse scrolled (690, 509) with delta (677, 153)
Screenshot: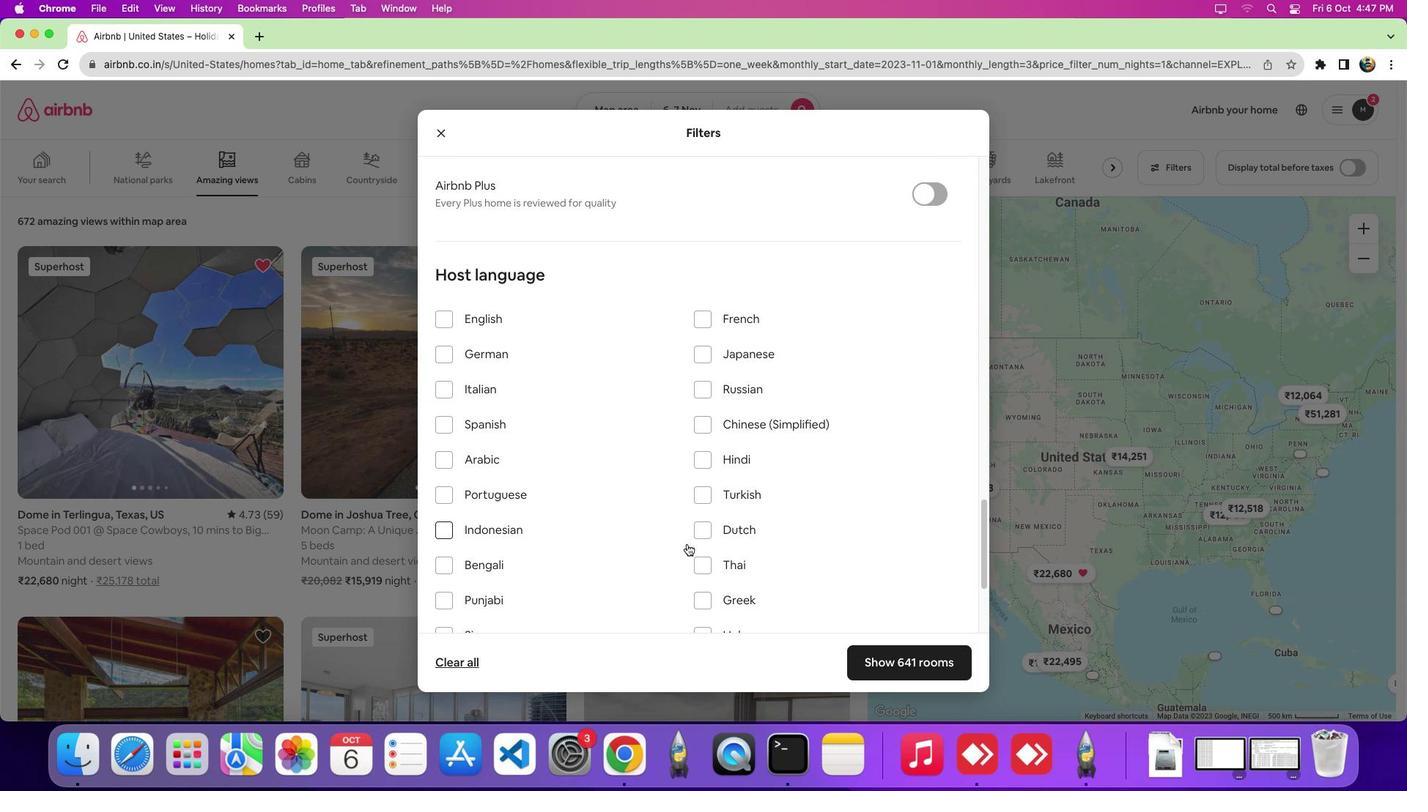 
Action: Mouse scrolled (690, 509) with delta (677, 153)
Screenshot: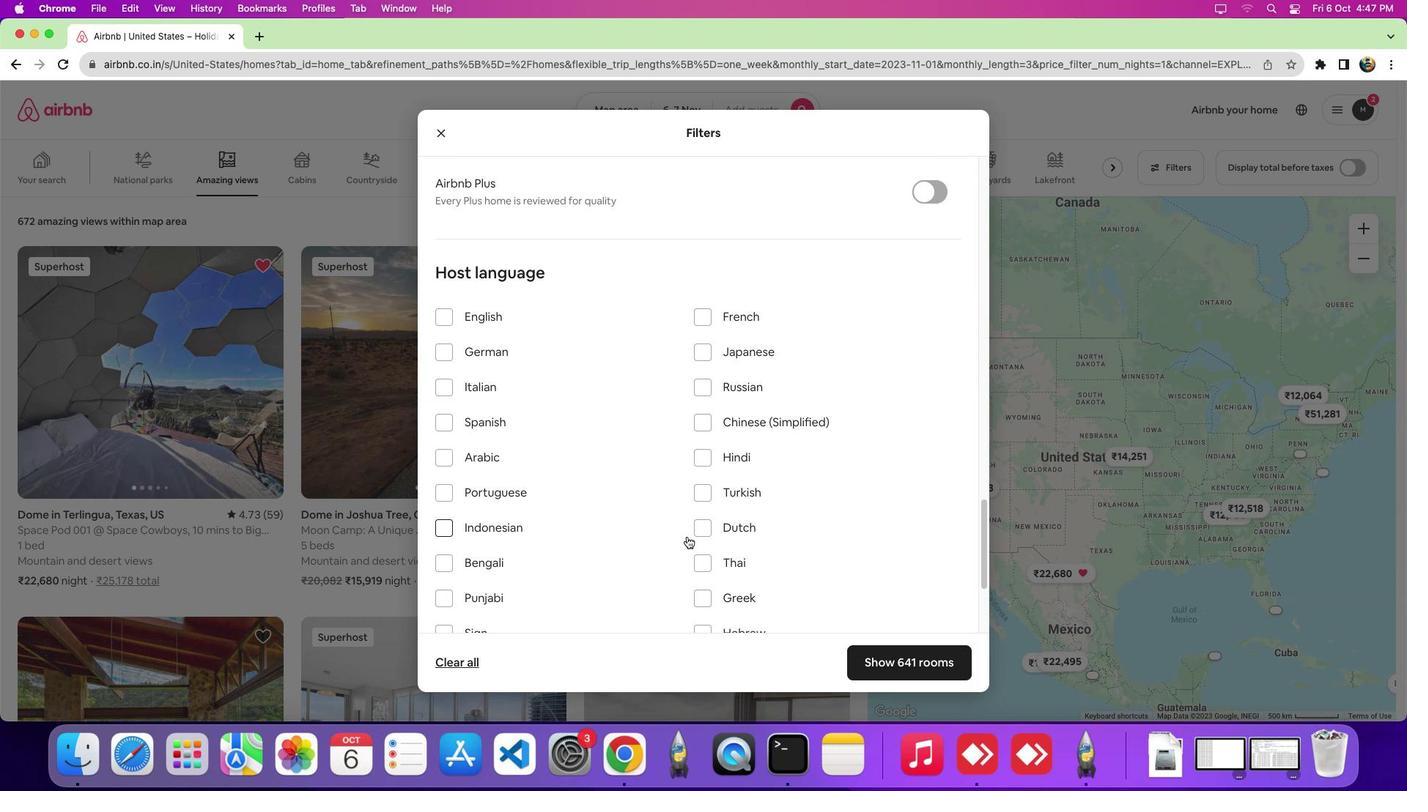 
Action: Mouse moved to (690, 451)
Screenshot: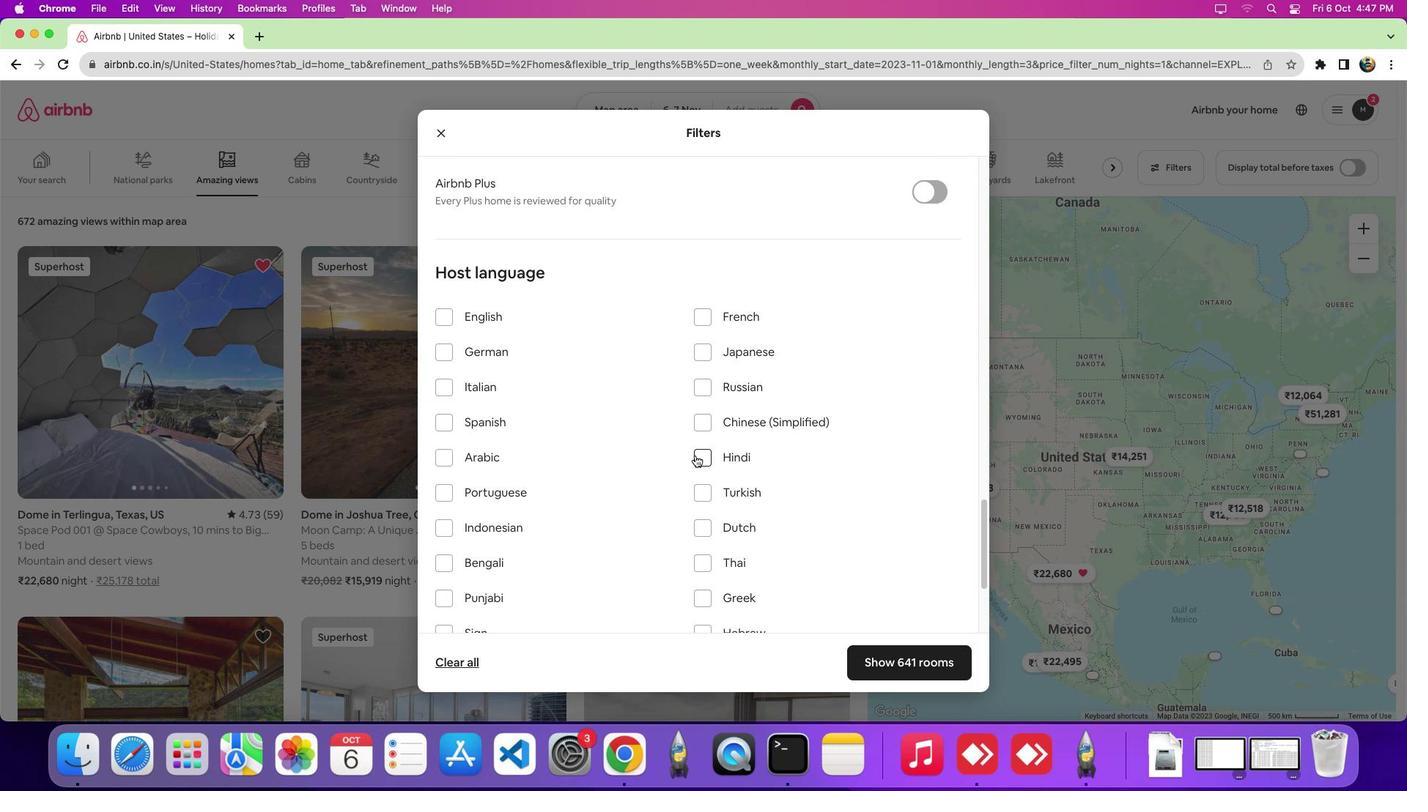 
Action: Mouse pressed left at (690, 451)
Screenshot: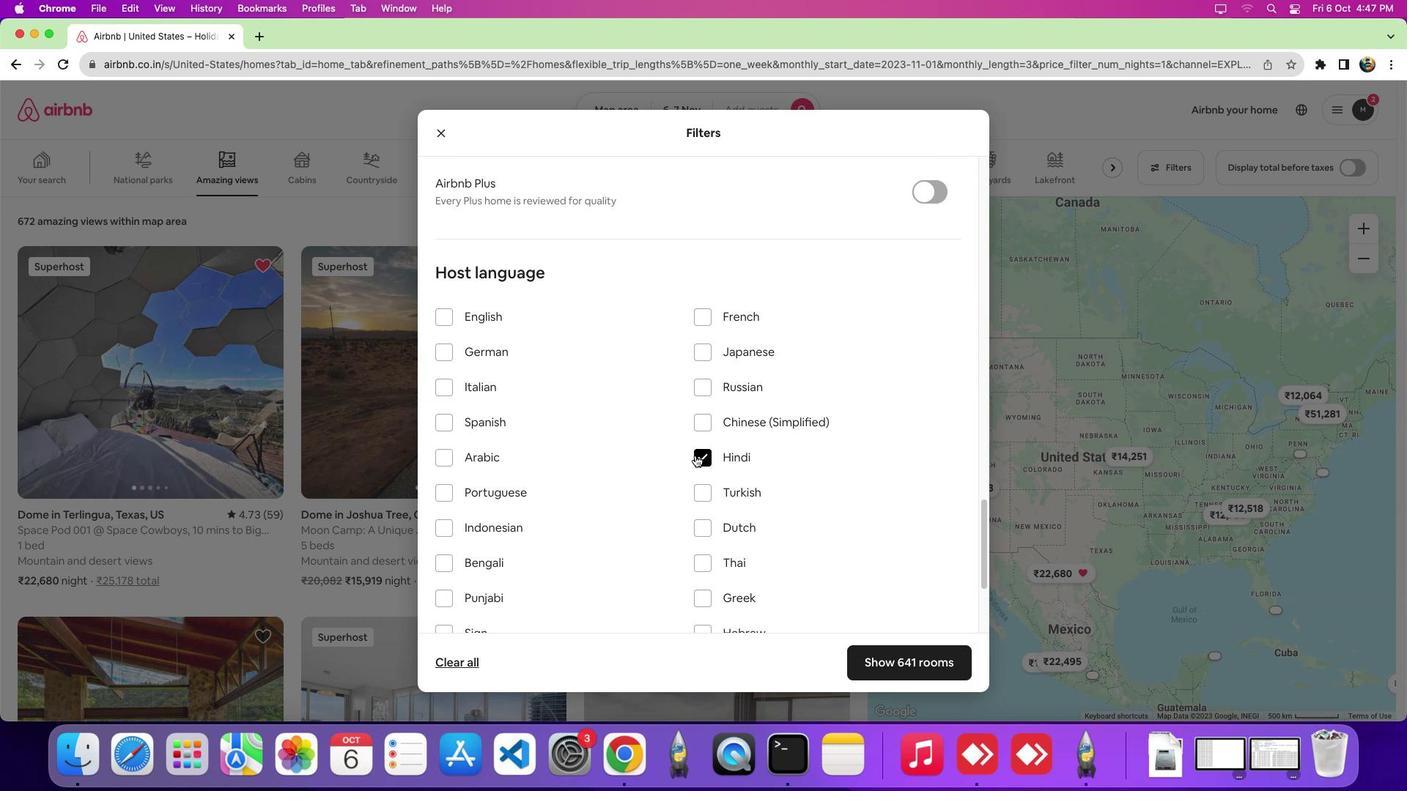 
